 Task: Look for space in Ābu, India from 4th June, 2023 to 15th June, 2023 for 2 adults in price range Rs.10000 to Rs.15000. Place can be entire place with 1  bedroom having 1 bed and 1 bathroom. Property type can be house, flat, guest house, hotel. Booking option can be shelf check-in. Required host language is English.
Action: Mouse pressed left at (485, 95)
Screenshot: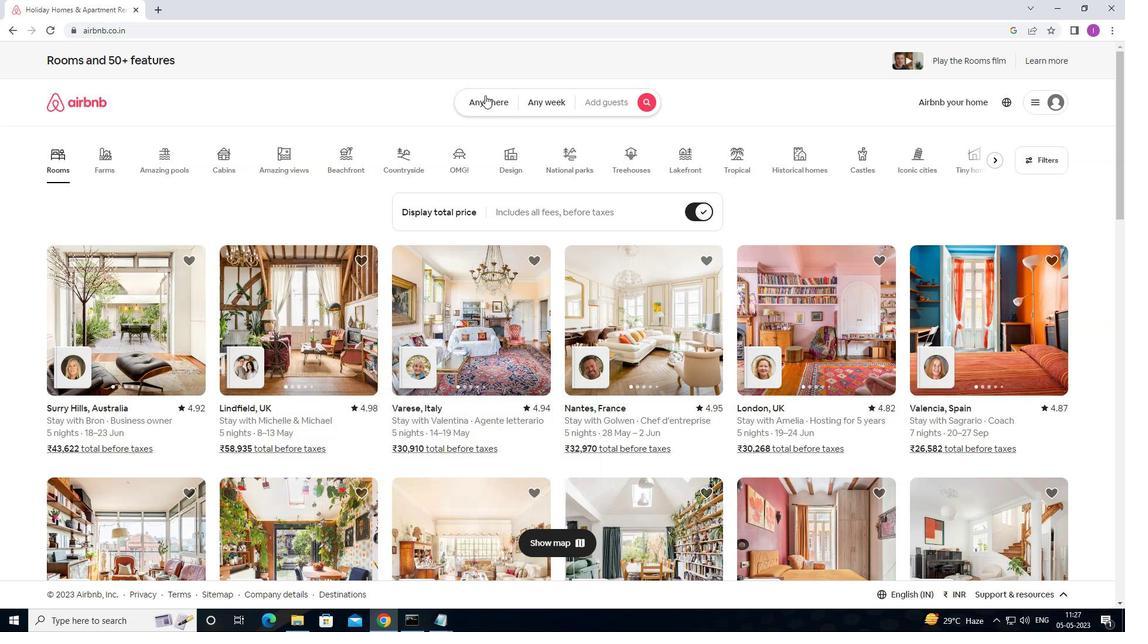 
Action: Mouse moved to (406, 150)
Screenshot: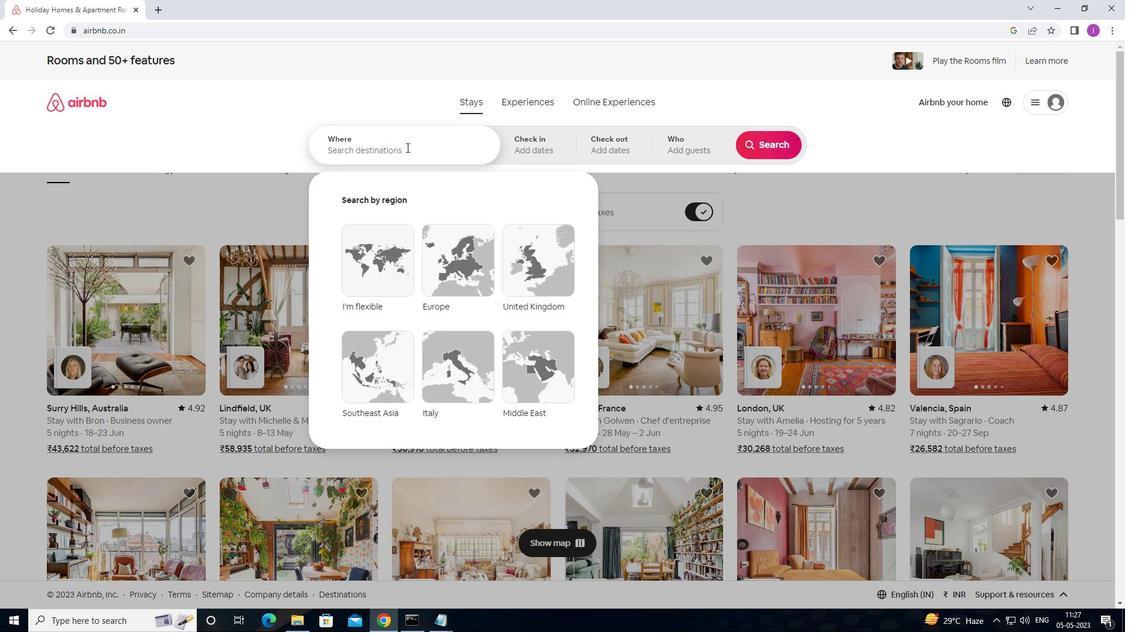
Action: Mouse pressed left at (406, 150)
Screenshot: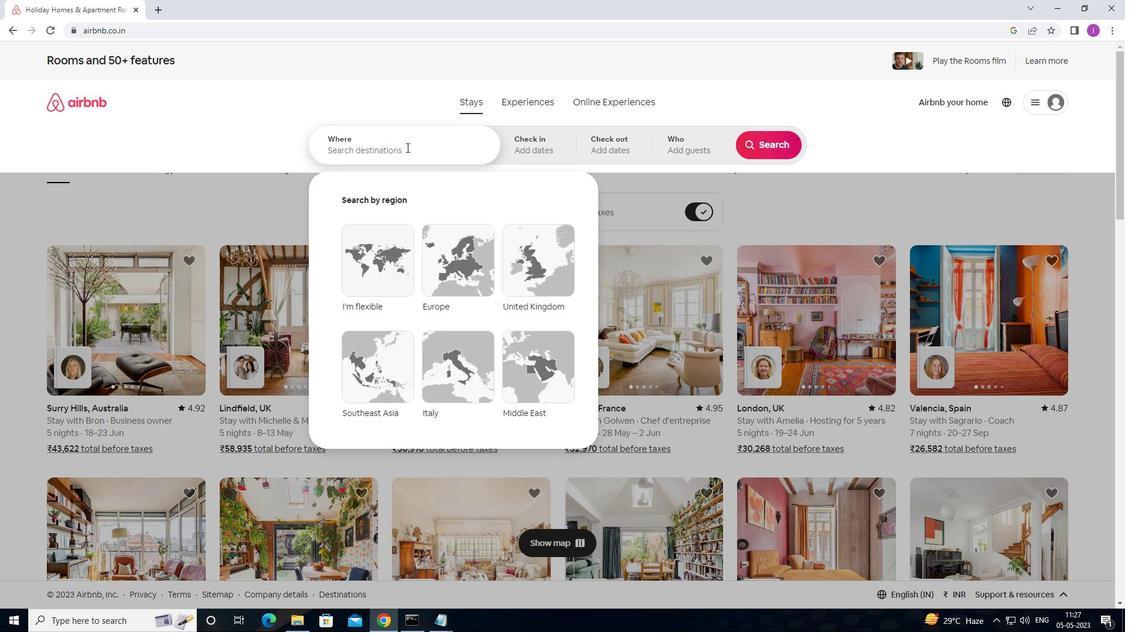 
Action: Mouse moved to (409, 153)
Screenshot: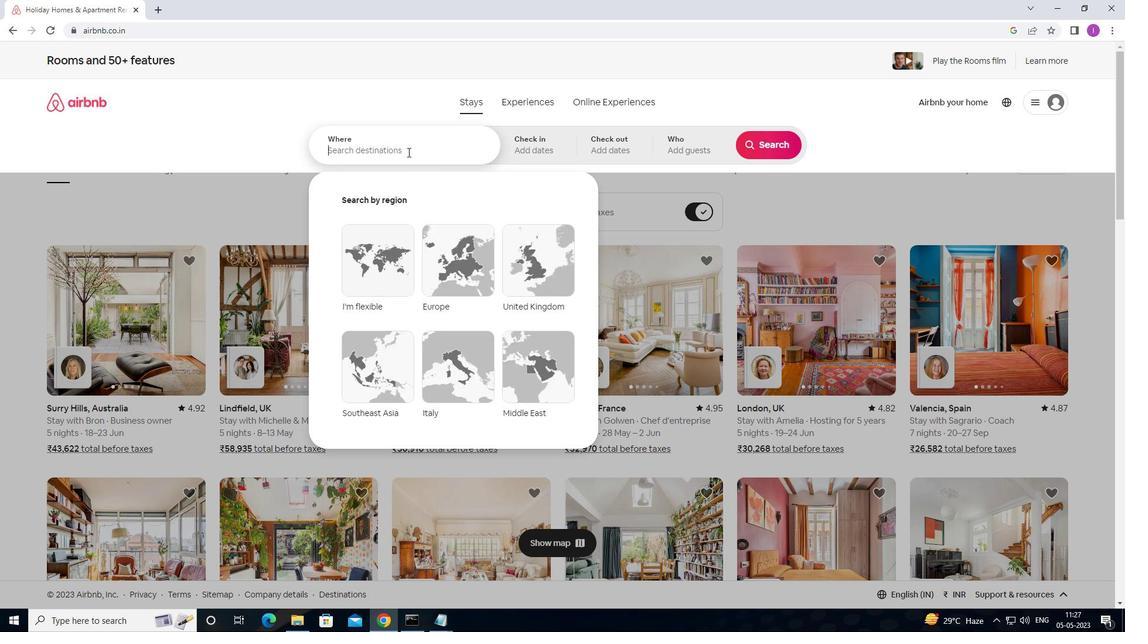
Action: Key pressed <Key.shift><Key.shift>ABU,<Key.shift>INDIA
Screenshot: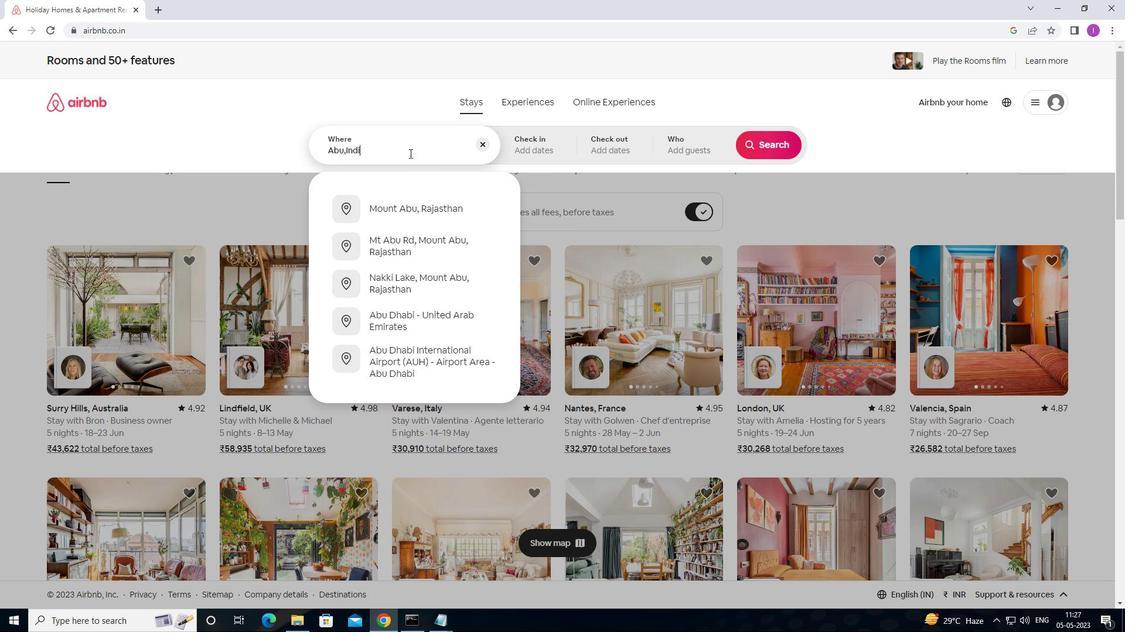 
Action: Mouse moved to (524, 147)
Screenshot: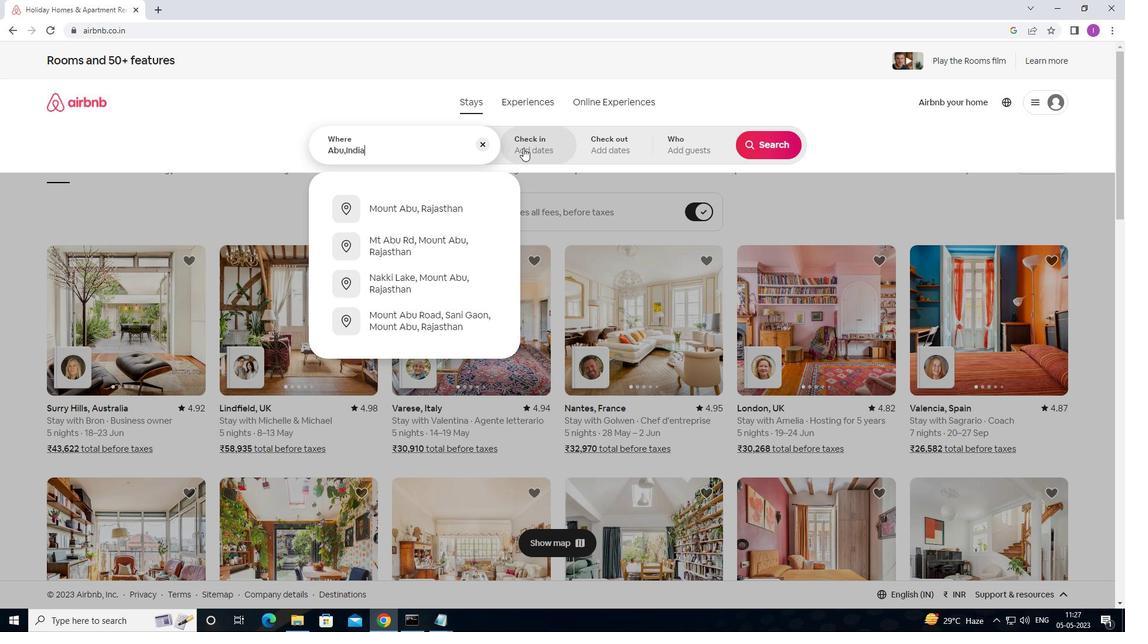 
Action: Mouse pressed left at (524, 147)
Screenshot: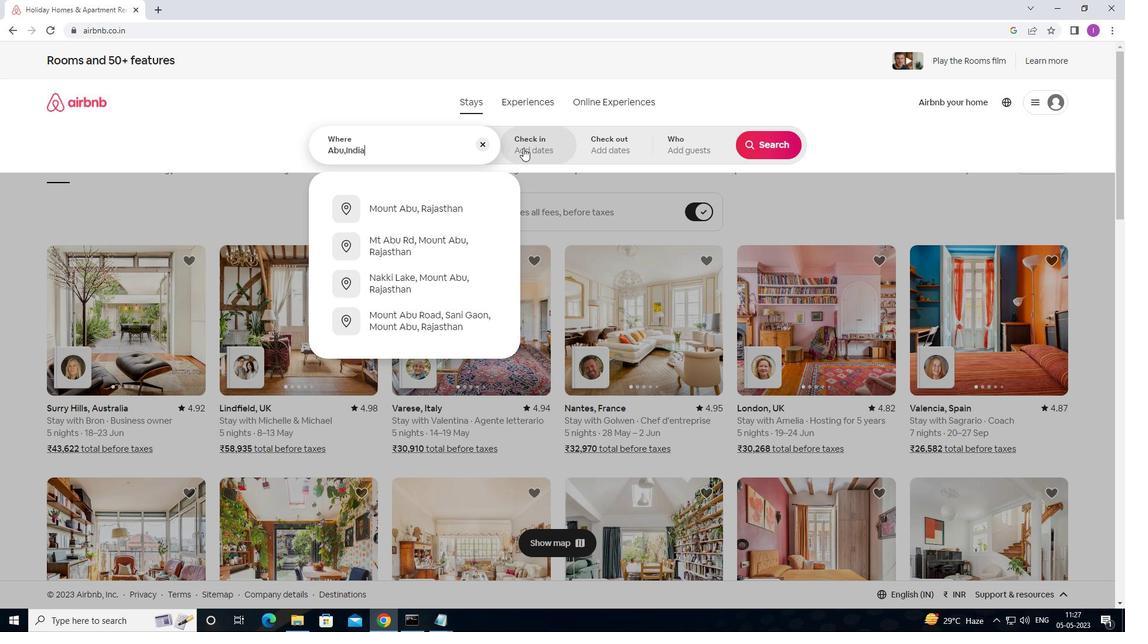 
Action: Mouse moved to (583, 317)
Screenshot: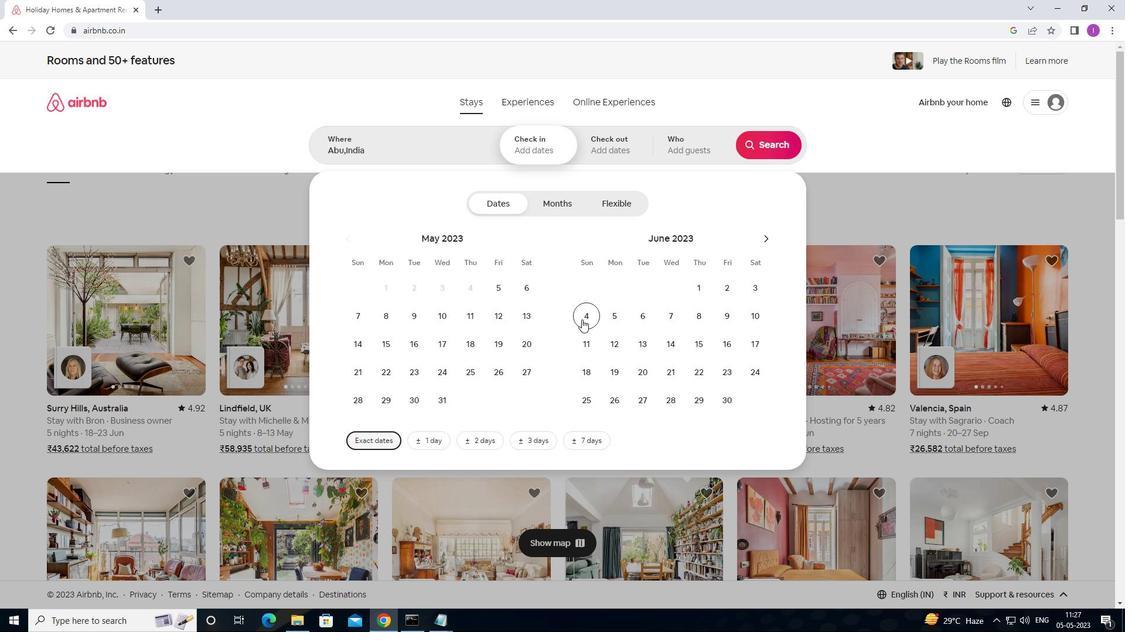 
Action: Mouse pressed left at (583, 317)
Screenshot: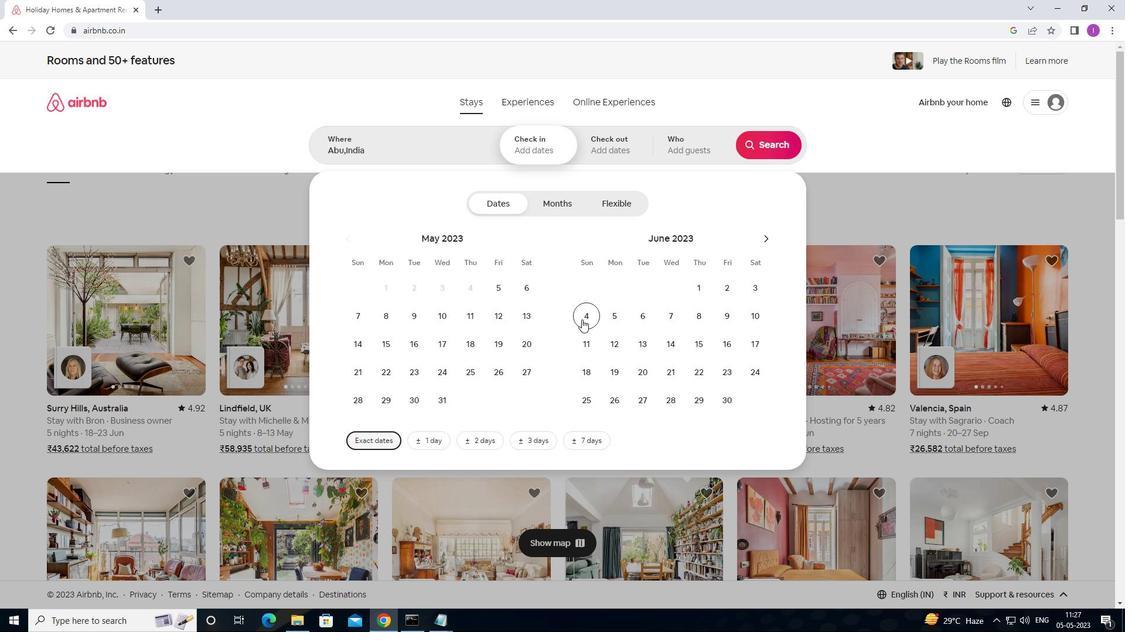 
Action: Mouse moved to (692, 338)
Screenshot: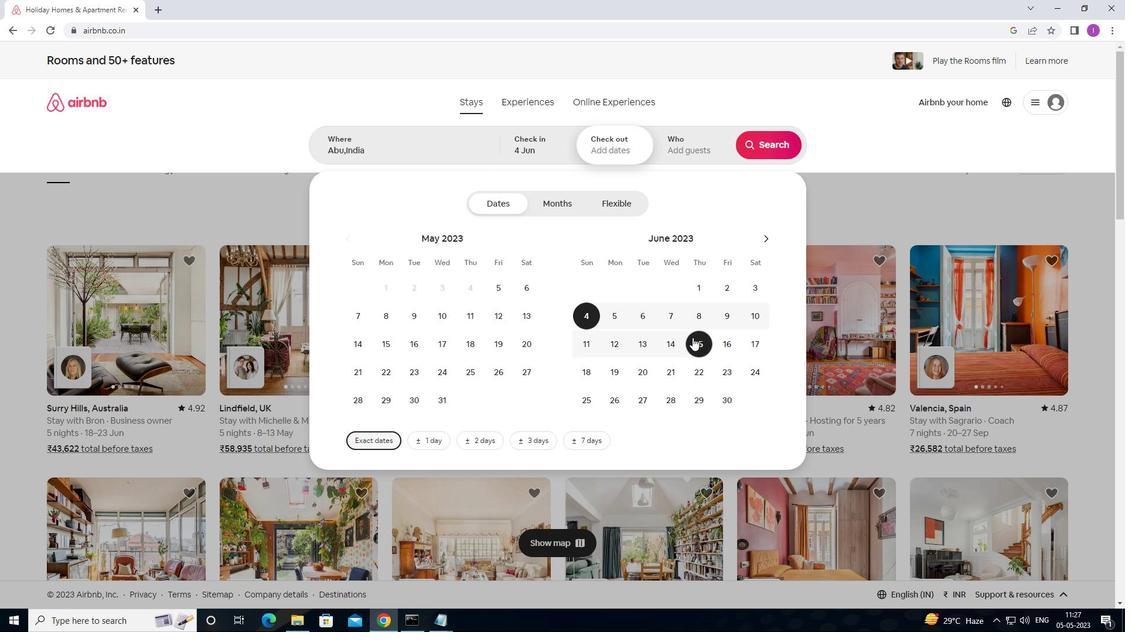 
Action: Mouse pressed left at (692, 338)
Screenshot: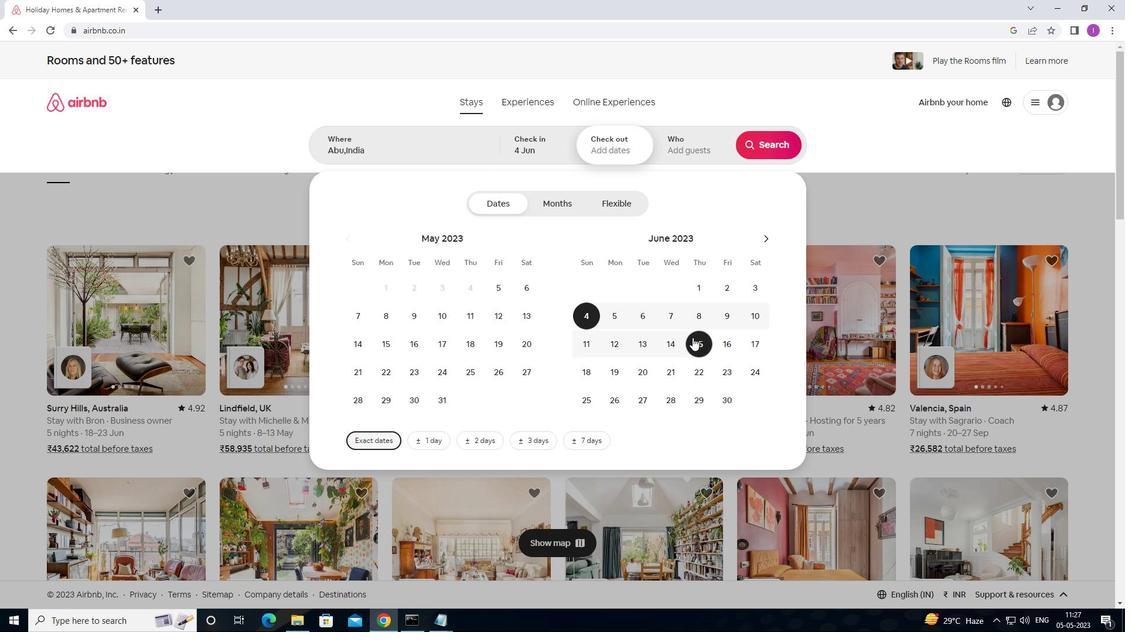 
Action: Mouse moved to (704, 157)
Screenshot: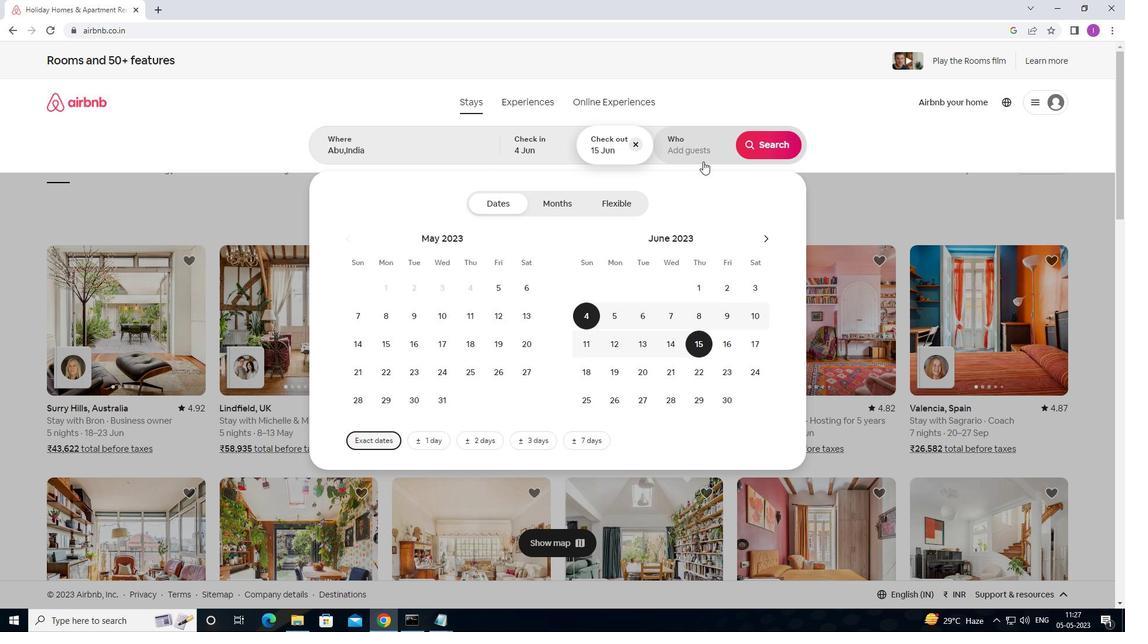 
Action: Mouse pressed left at (704, 157)
Screenshot: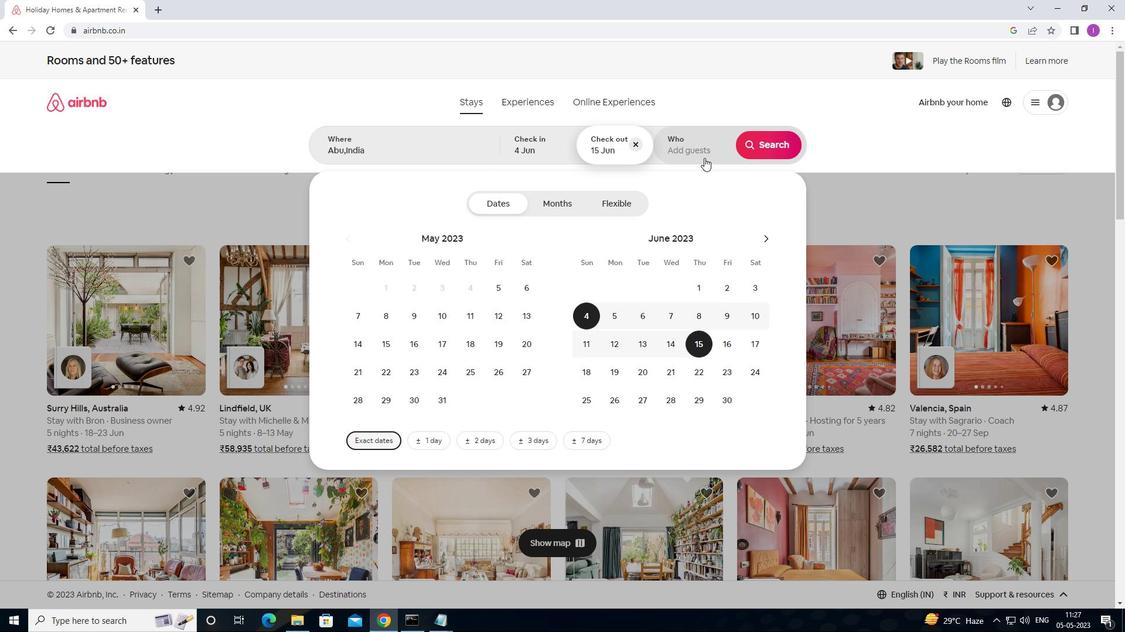 
Action: Mouse moved to (772, 210)
Screenshot: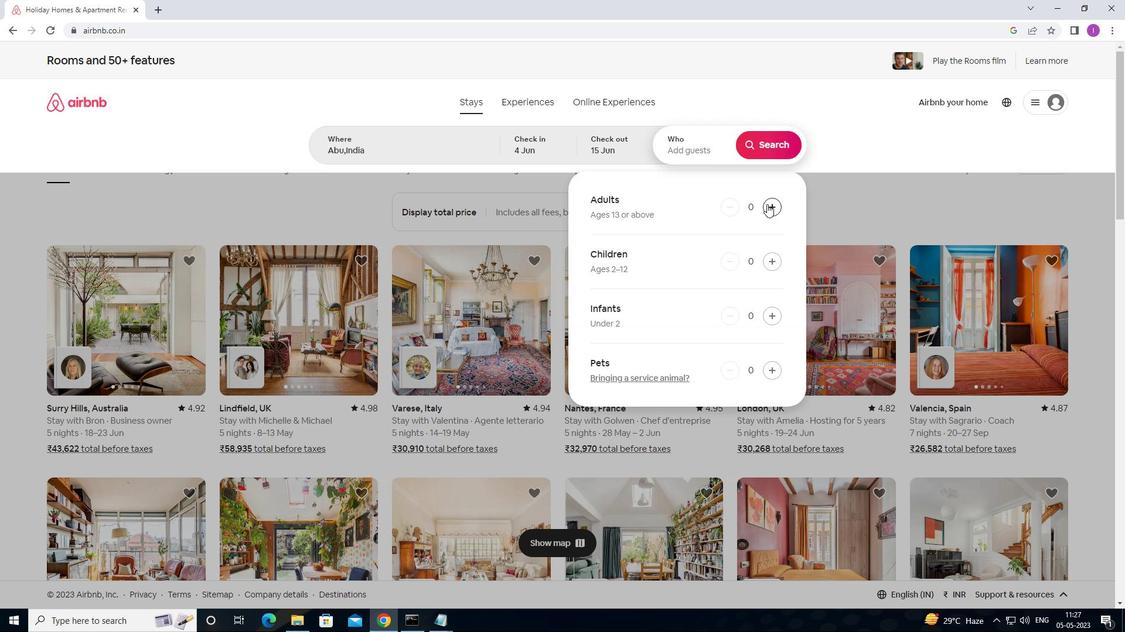 
Action: Mouse pressed left at (772, 210)
Screenshot: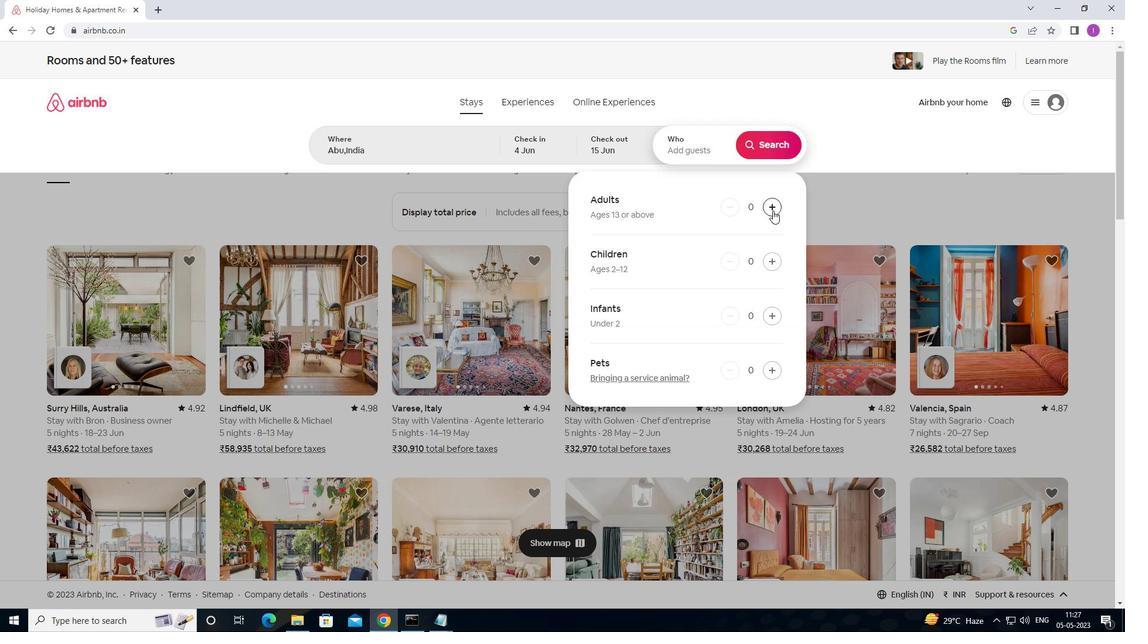 
Action: Mouse moved to (772, 210)
Screenshot: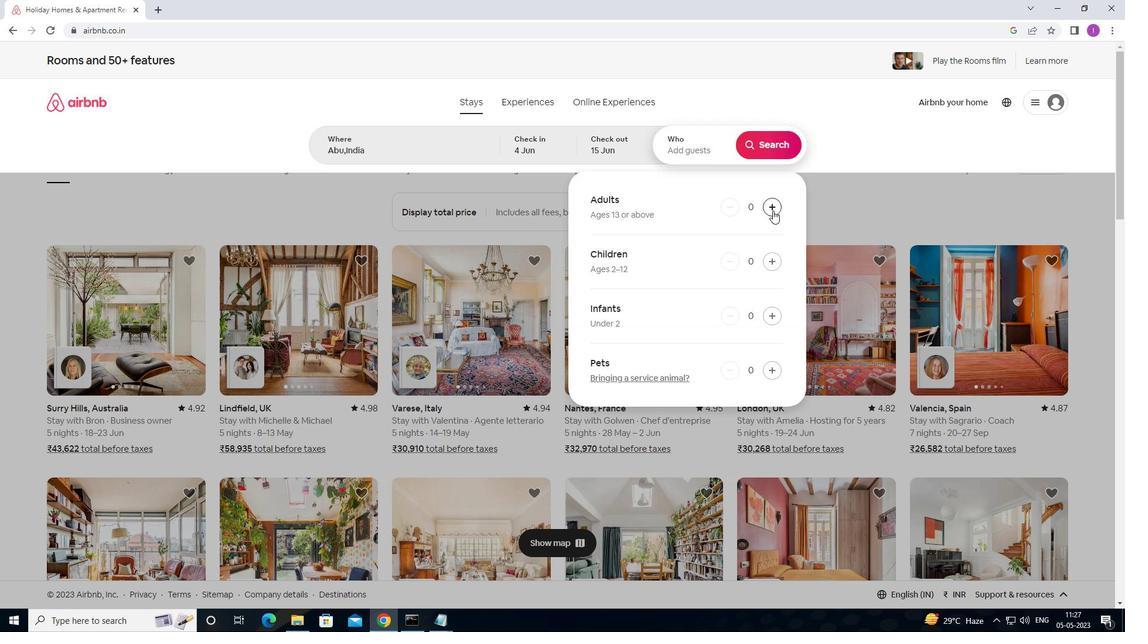 
Action: Mouse pressed left at (772, 210)
Screenshot: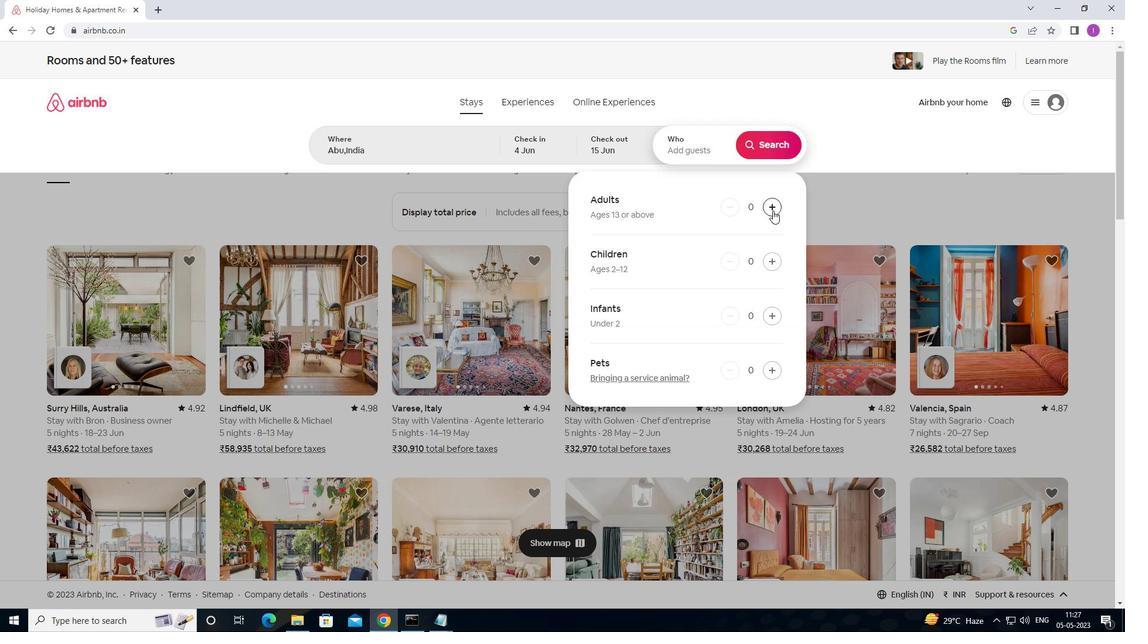
Action: Mouse moved to (759, 145)
Screenshot: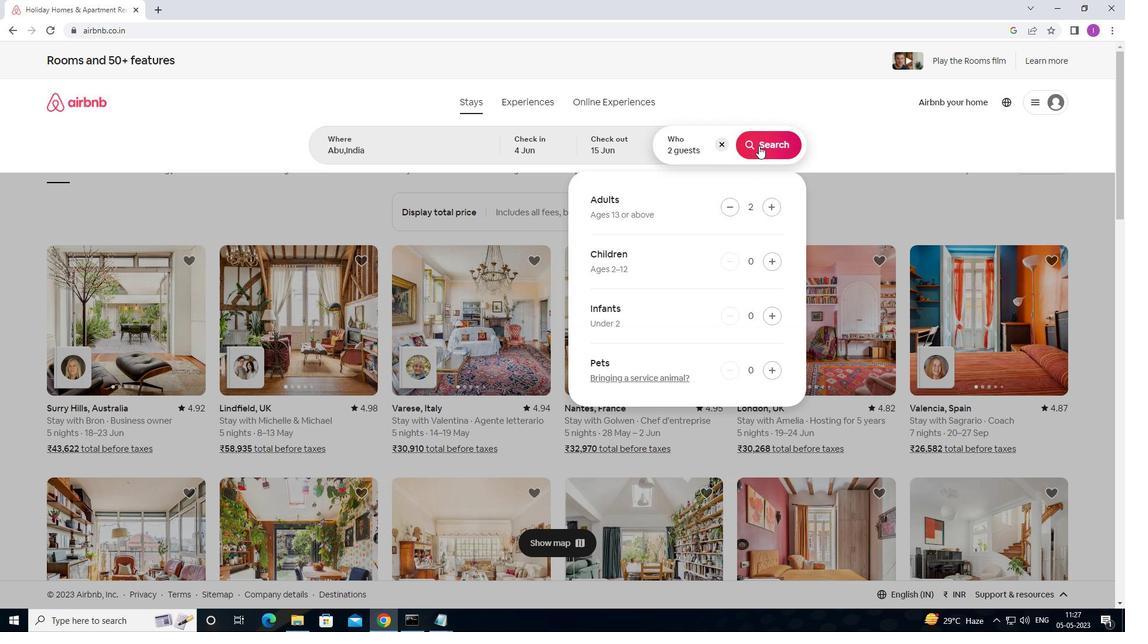 
Action: Mouse pressed left at (759, 145)
Screenshot: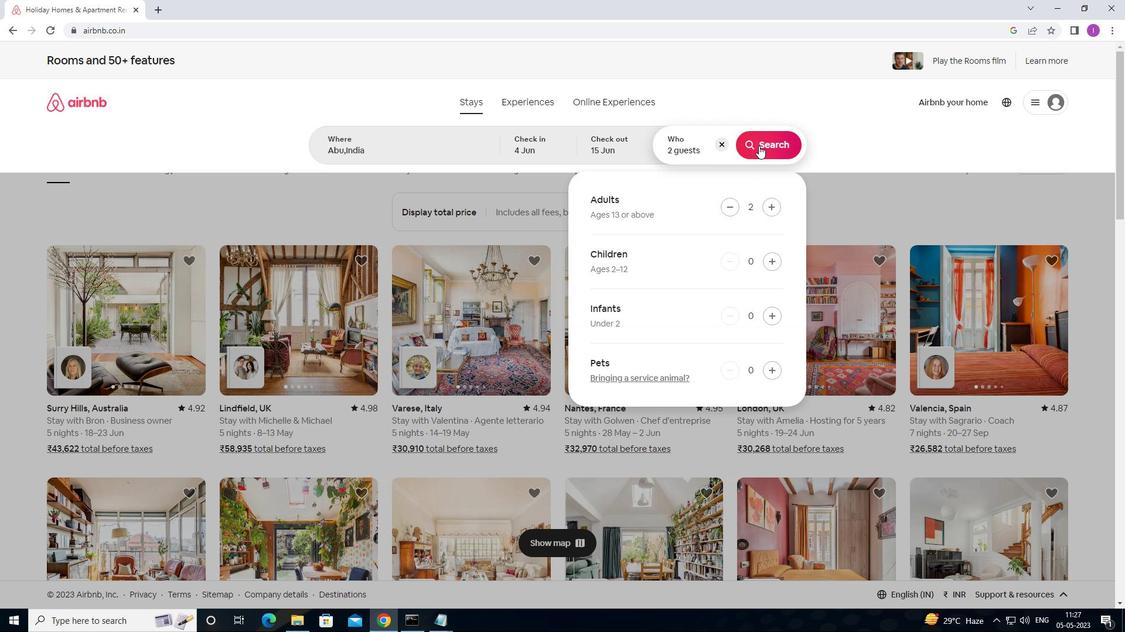 
Action: Mouse moved to (1070, 100)
Screenshot: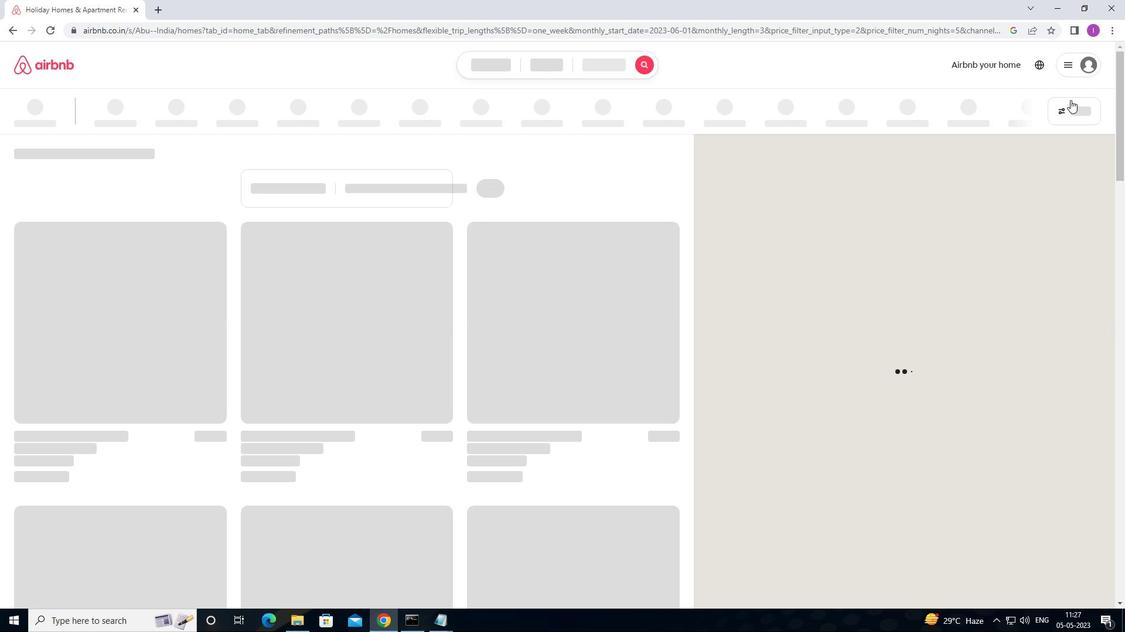 
Action: Mouse pressed left at (1070, 100)
Screenshot: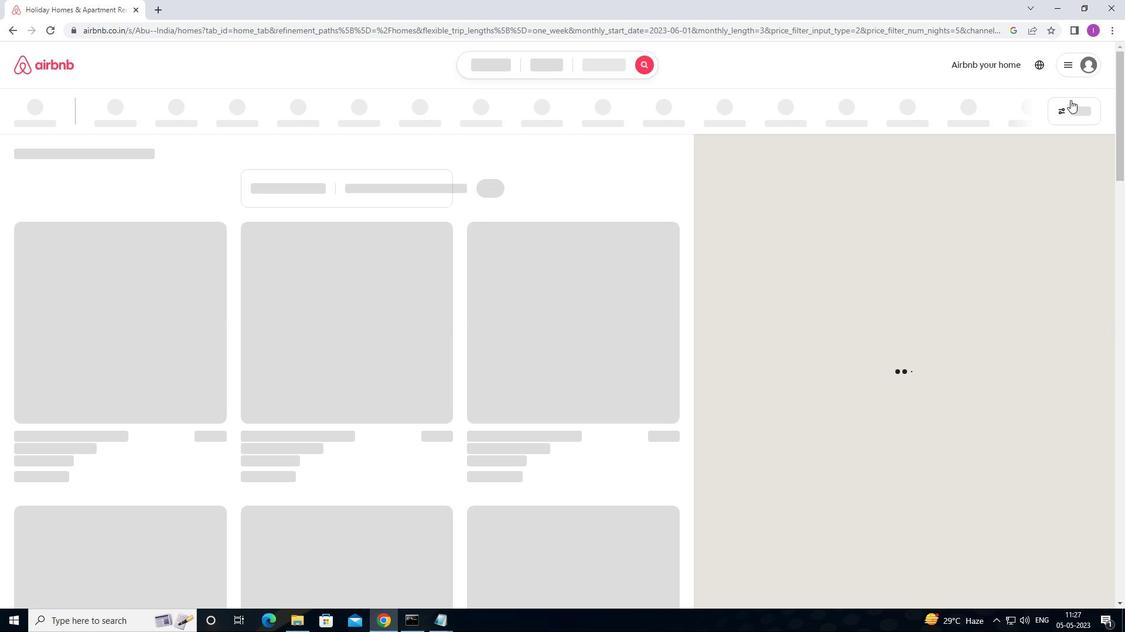 
Action: Mouse moved to (455, 396)
Screenshot: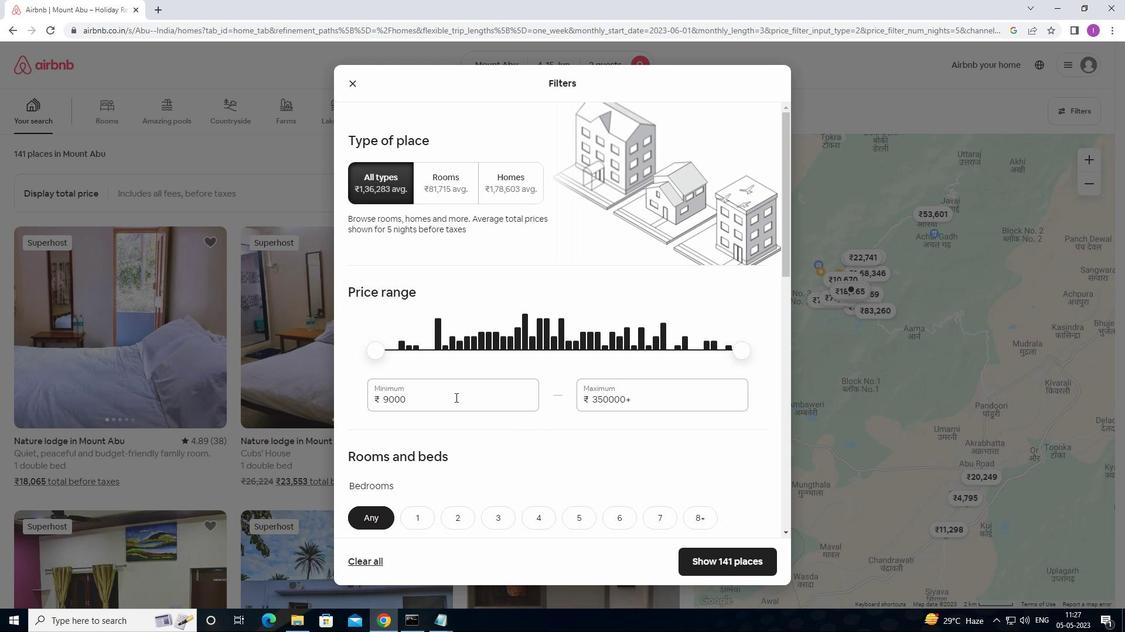 
Action: Mouse pressed left at (455, 396)
Screenshot: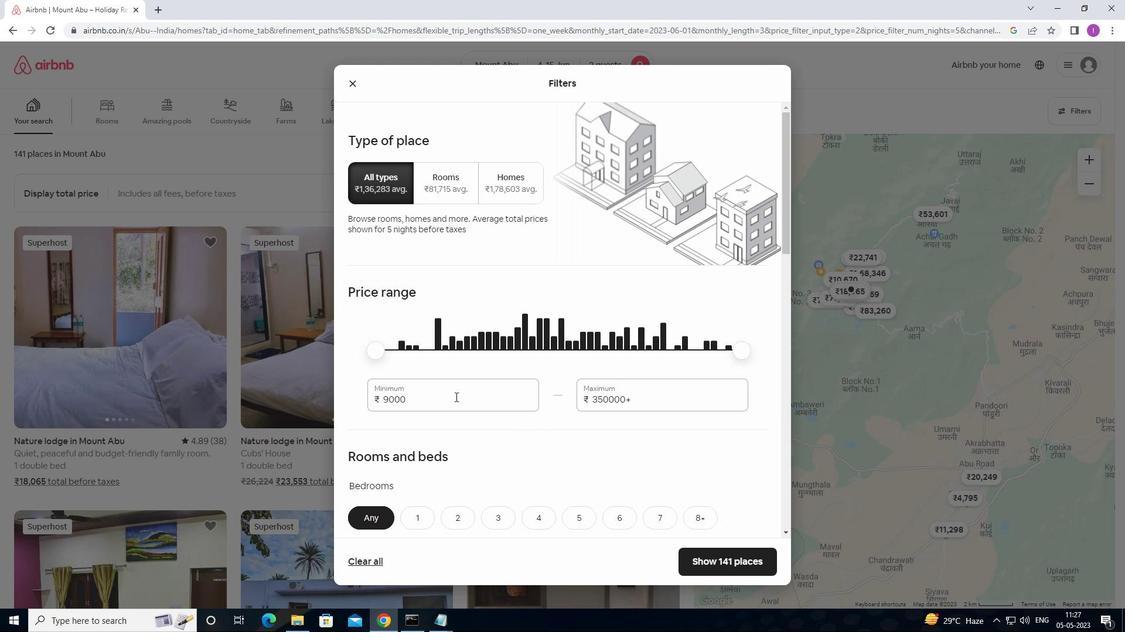 
Action: Mouse moved to (373, 396)
Screenshot: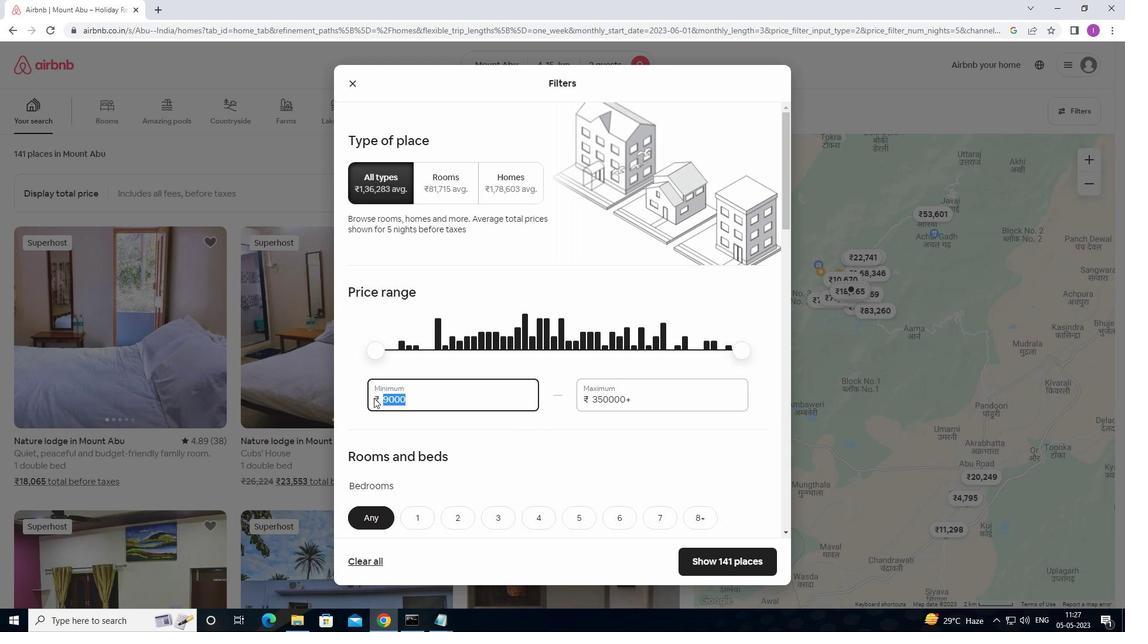 
Action: Key pressed 10000
Screenshot: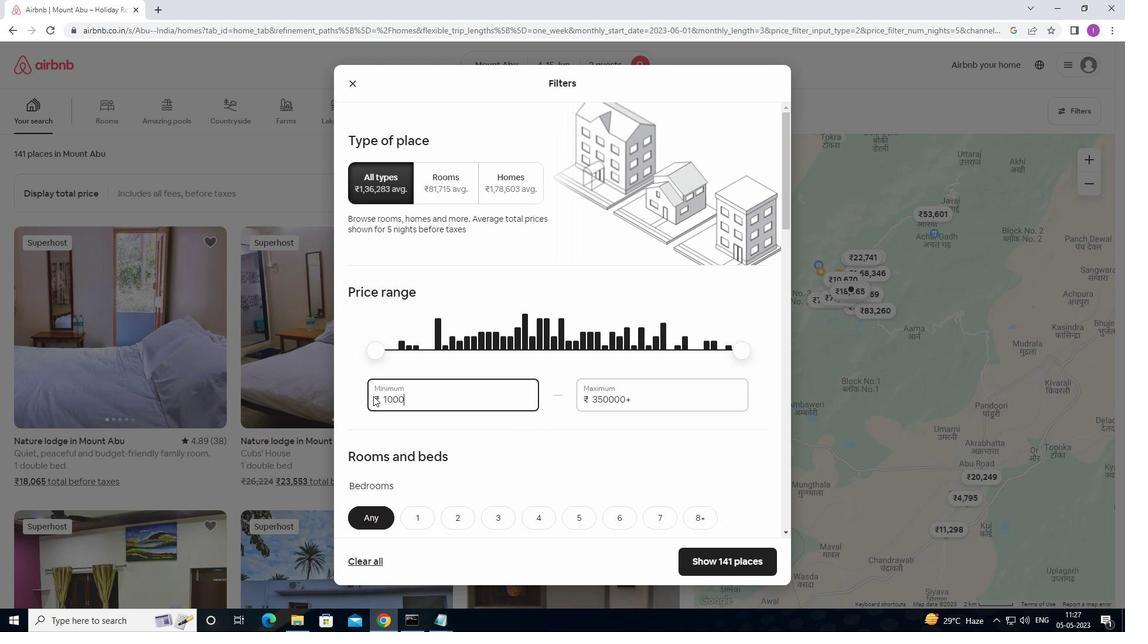
Action: Mouse moved to (641, 396)
Screenshot: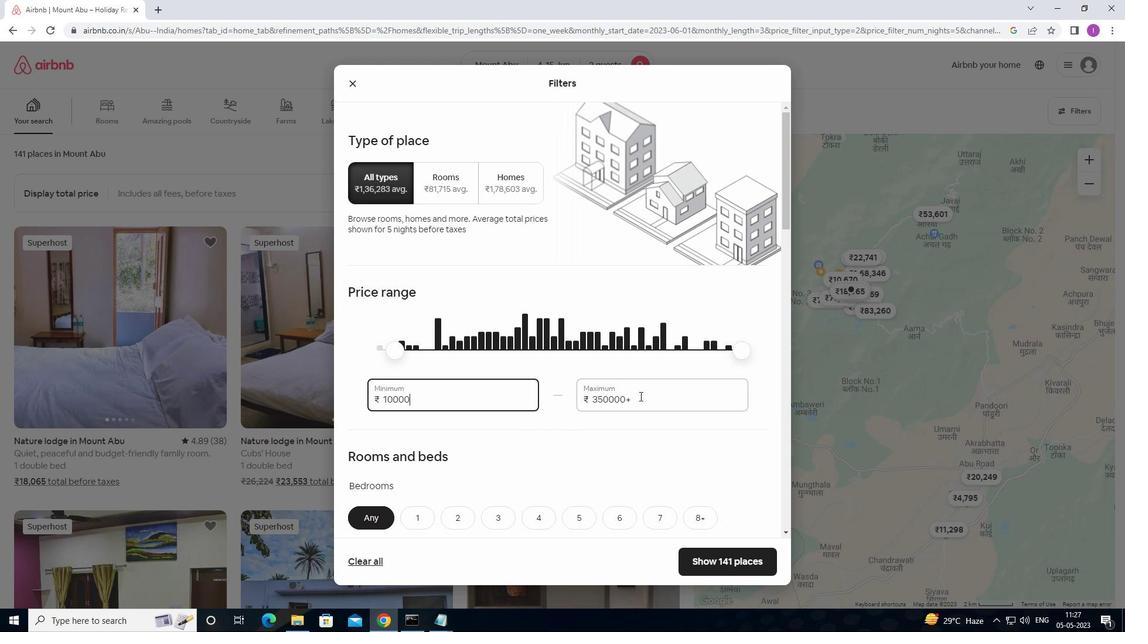 
Action: Mouse pressed left at (641, 396)
Screenshot: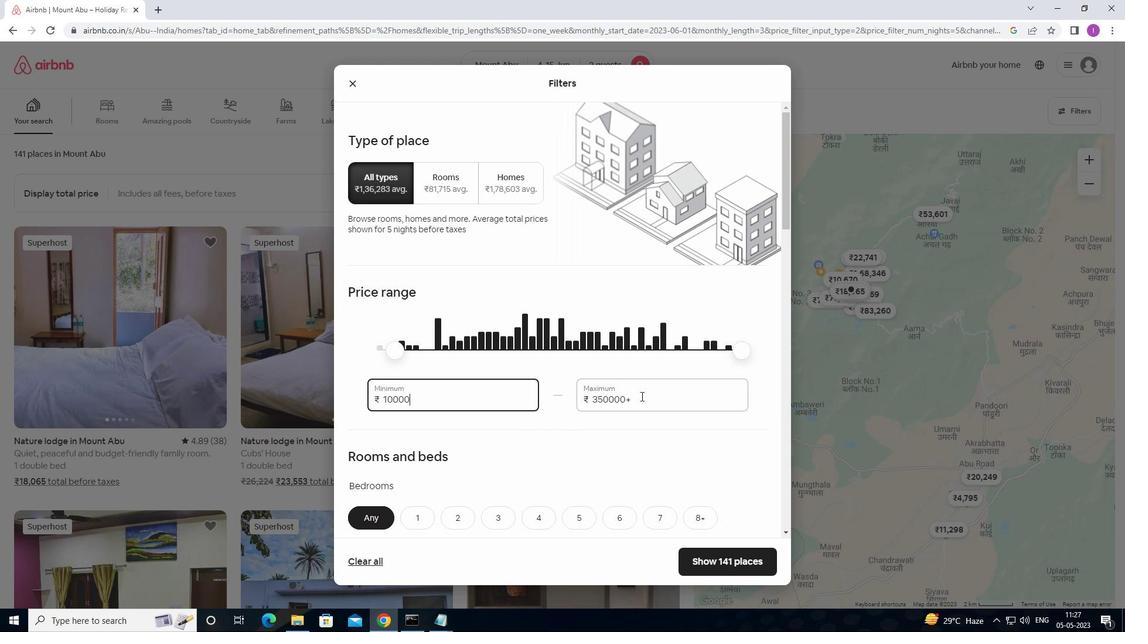 
Action: Mouse moved to (566, 396)
Screenshot: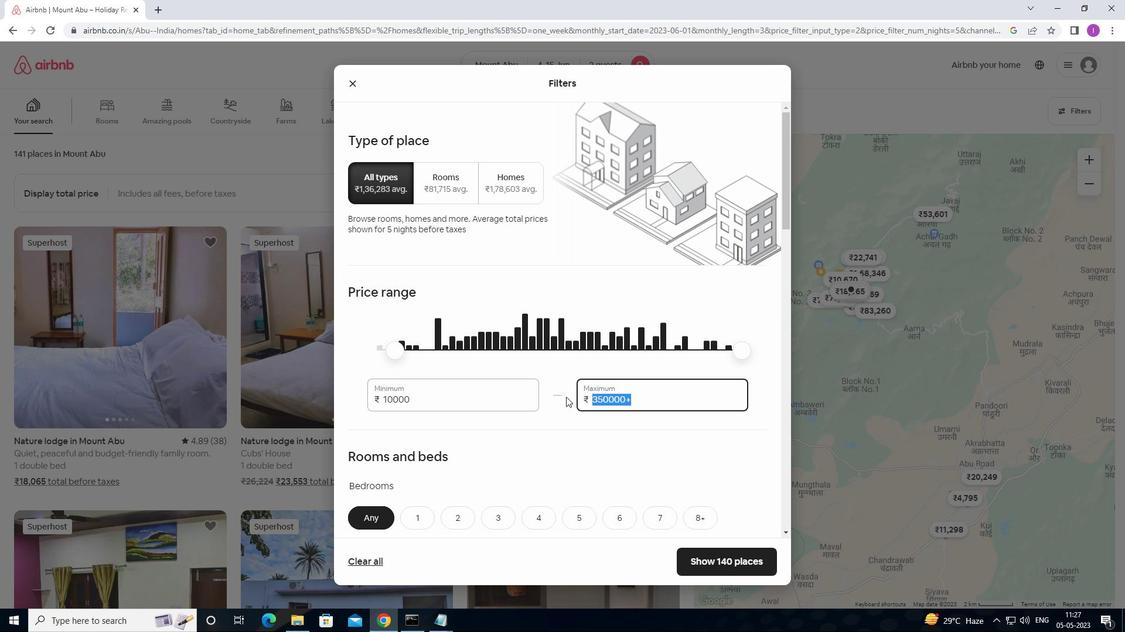 
Action: Key pressed 1
Screenshot: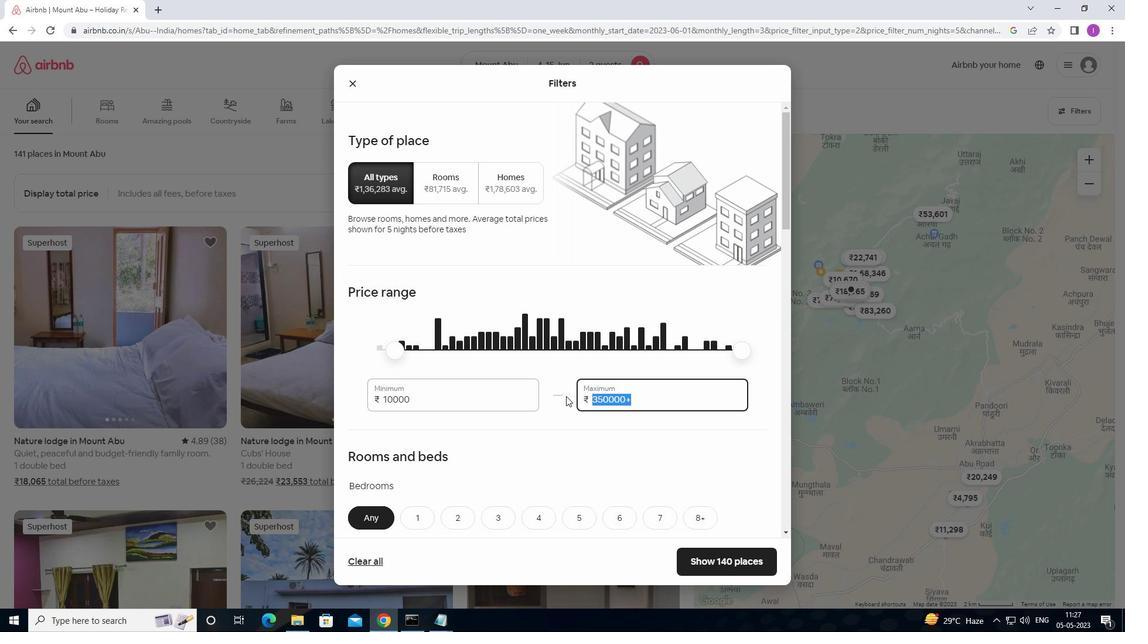 
Action: Mouse moved to (566, 396)
Screenshot: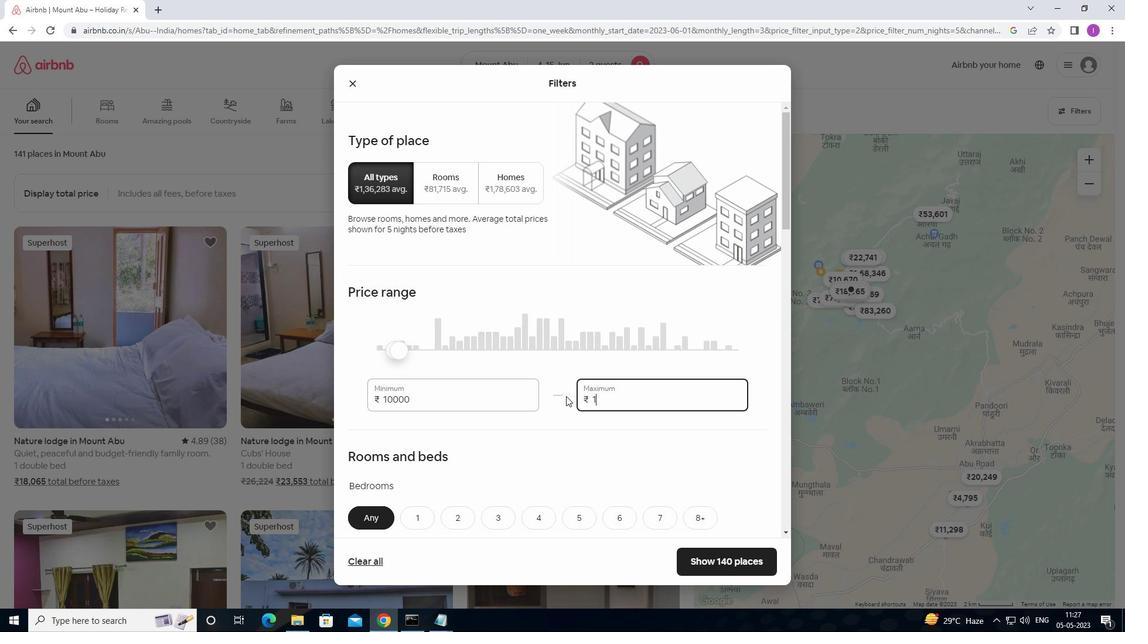 
Action: Key pressed 5
Screenshot: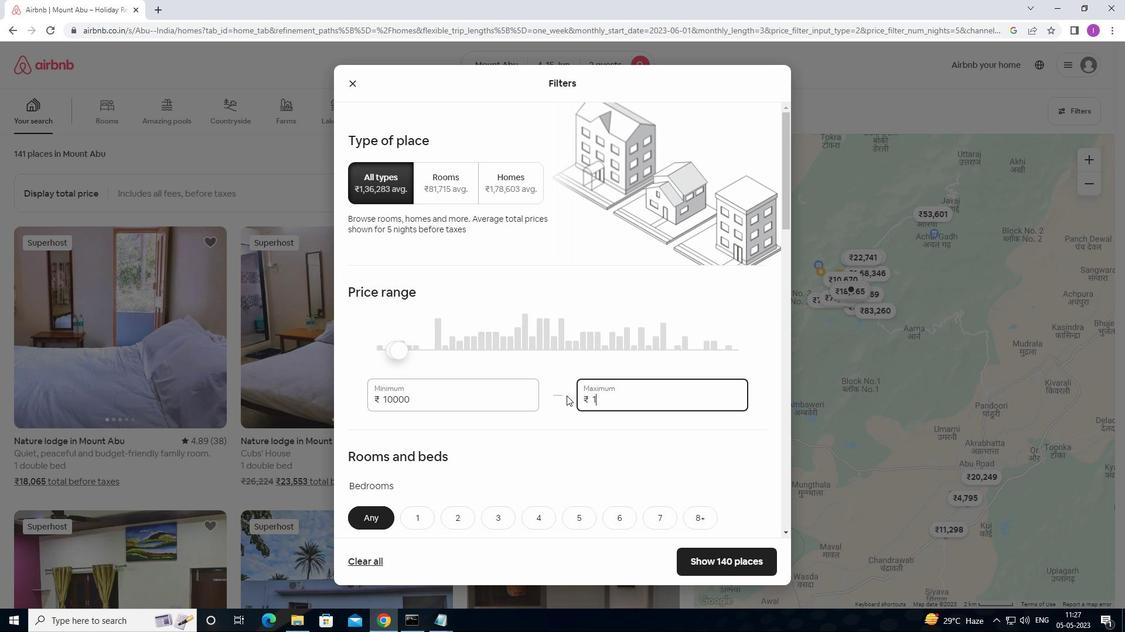 
Action: Mouse moved to (566, 394)
Screenshot: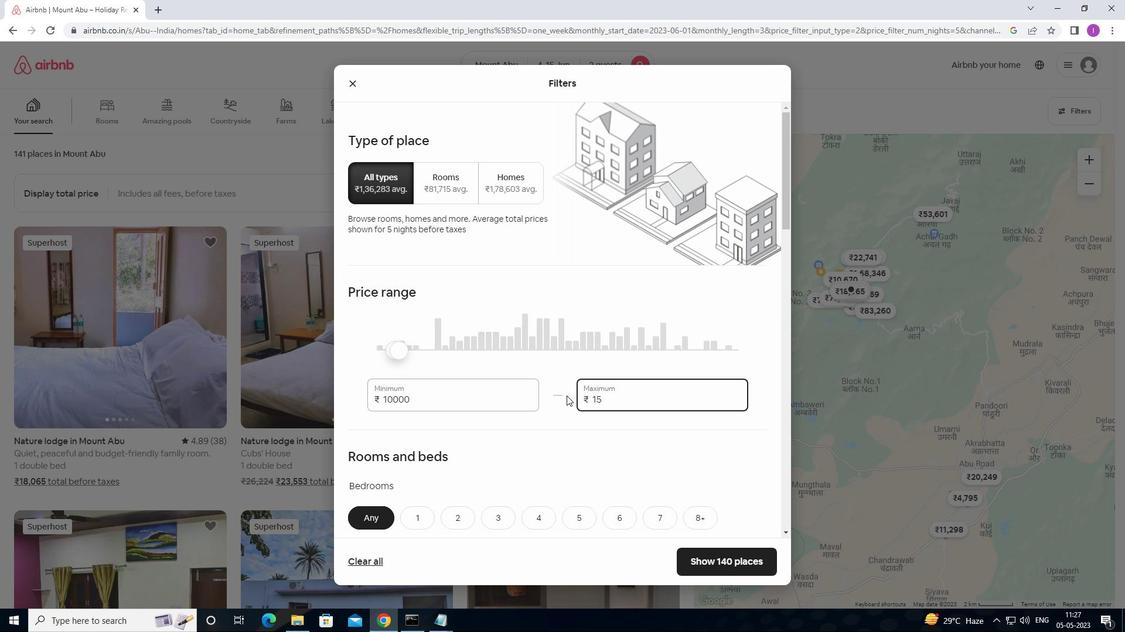 
Action: Key pressed 000
Screenshot: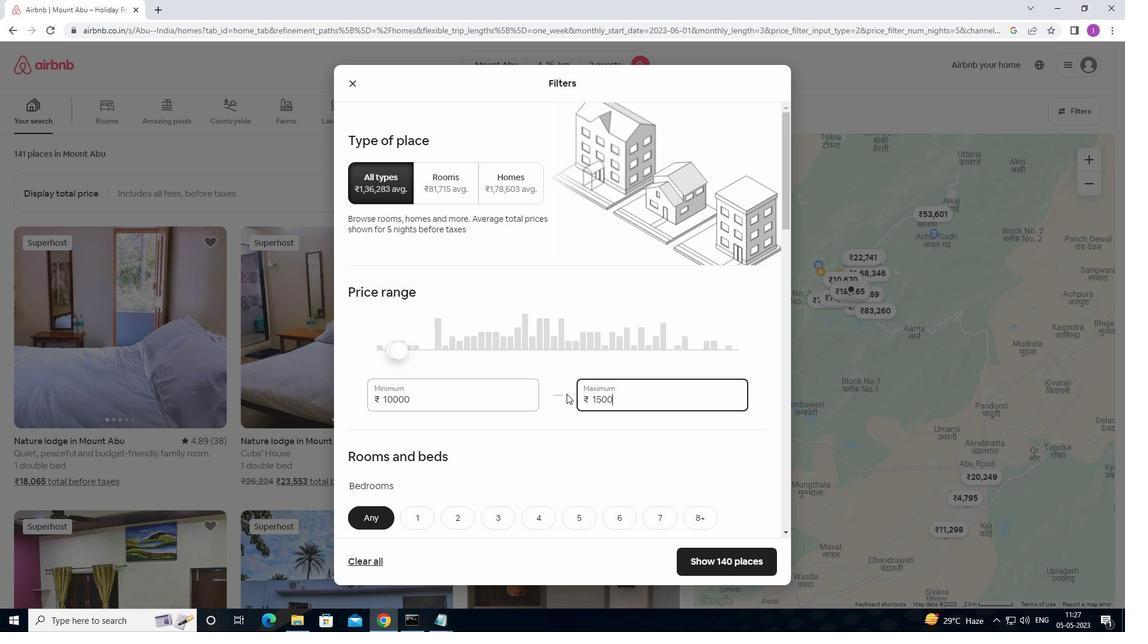 
Action: Mouse moved to (572, 390)
Screenshot: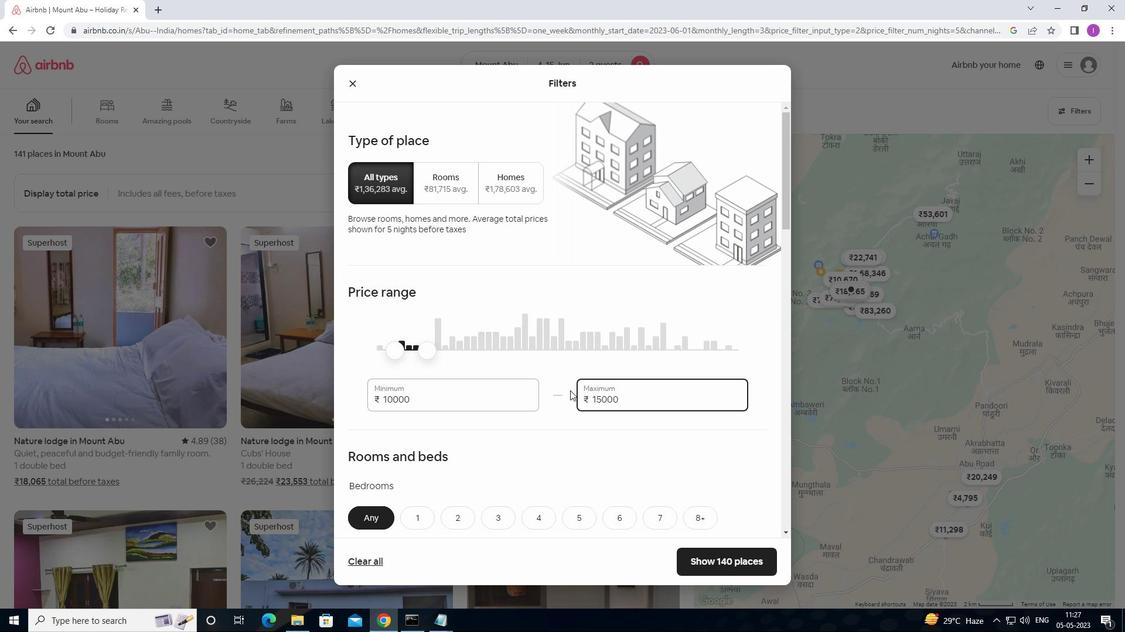 
Action: Mouse scrolled (572, 390) with delta (0, 0)
Screenshot: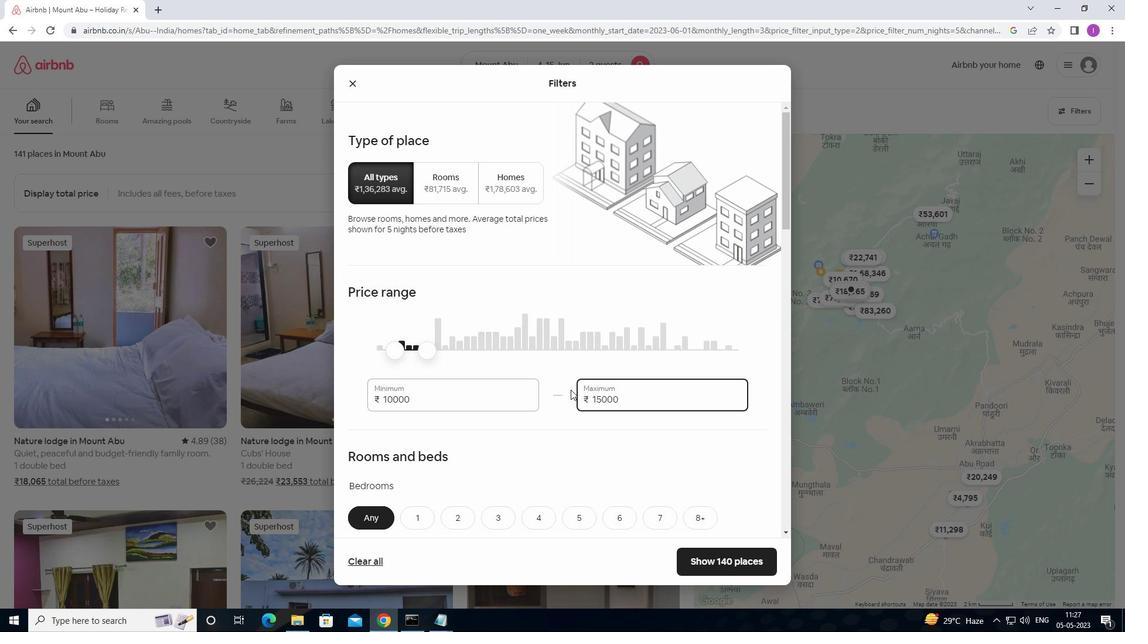 
Action: Mouse moved to (581, 389)
Screenshot: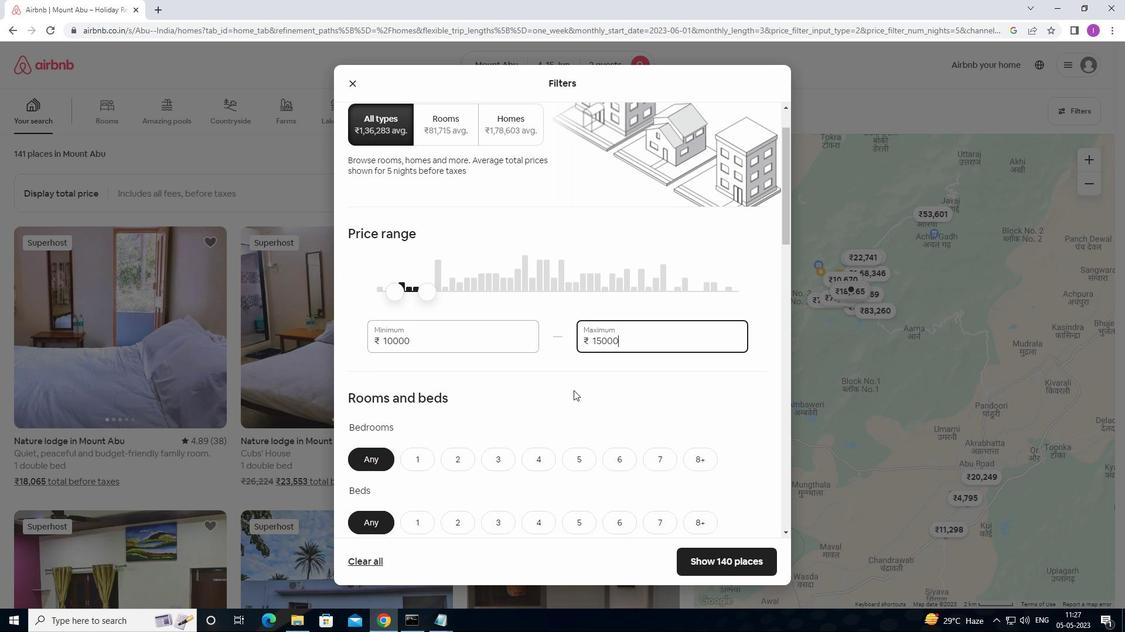 
Action: Mouse scrolled (581, 388) with delta (0, 0)
Screenshot: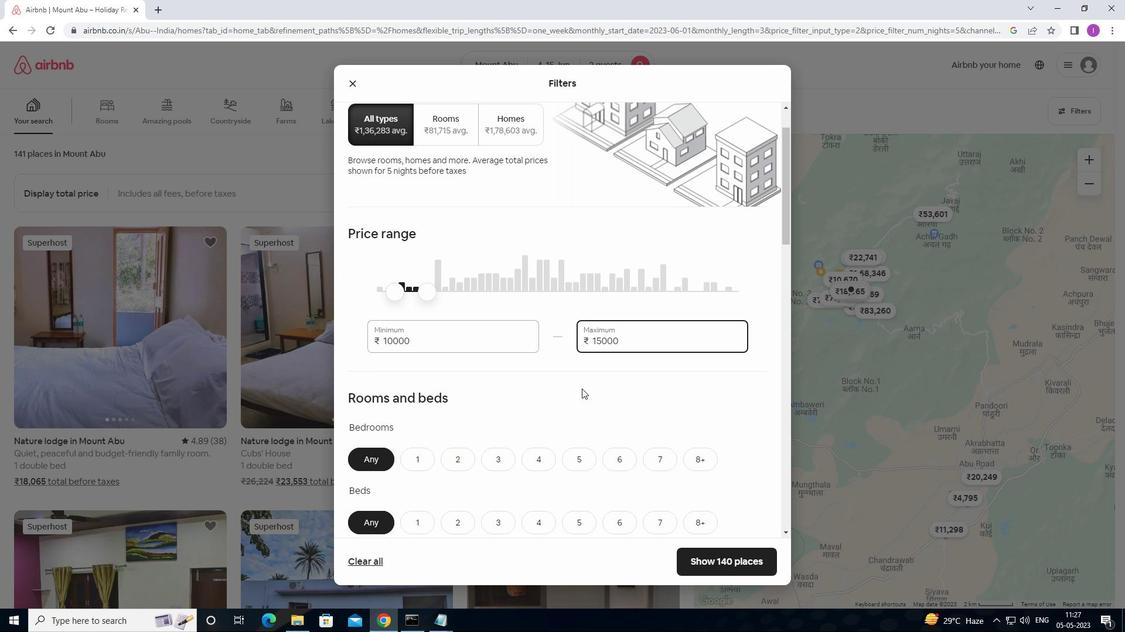 
Action: Mouse moved to (584, 389)
Screenshot: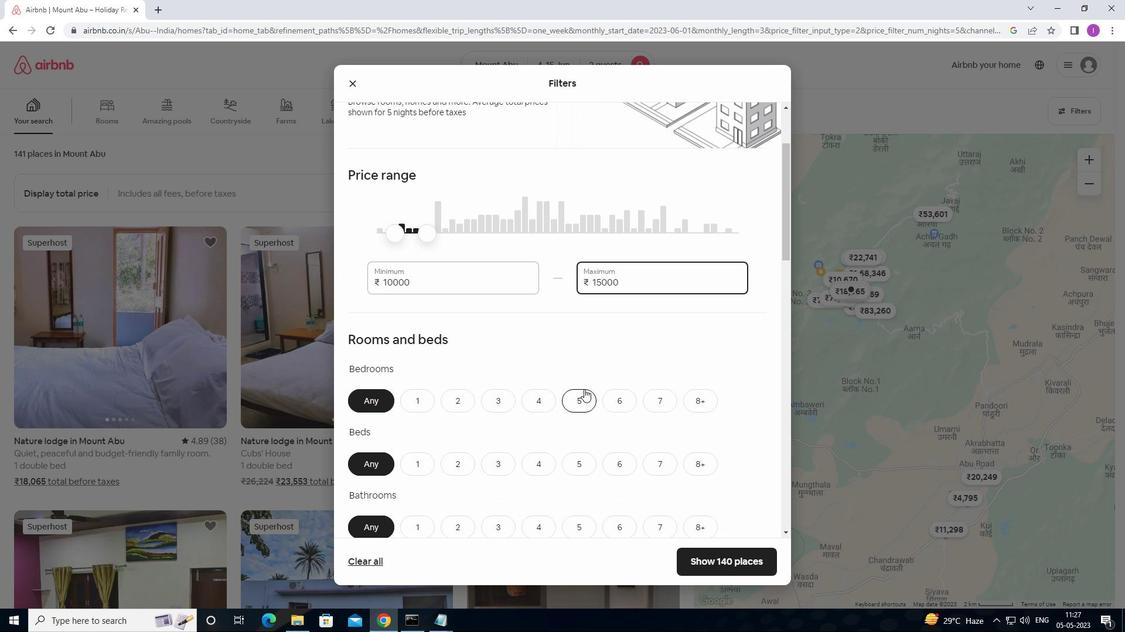 
Action: Mouse scrolled (584, 389) with delta (0, 0)
Screenshot: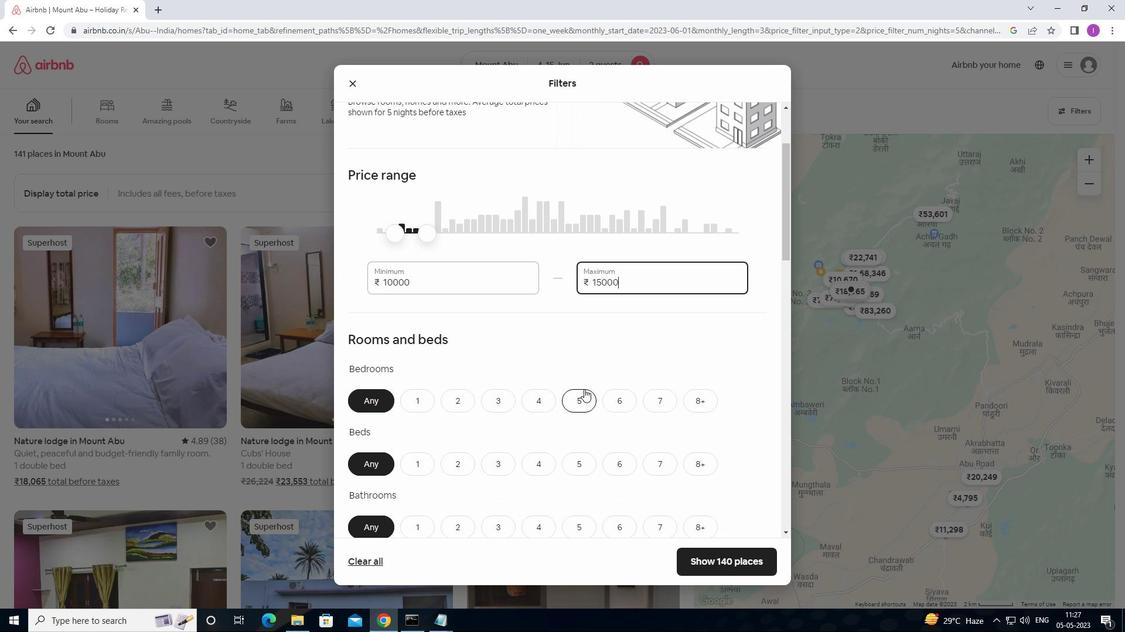 
Action: Mouse moved to (423, 335)
Screenshot: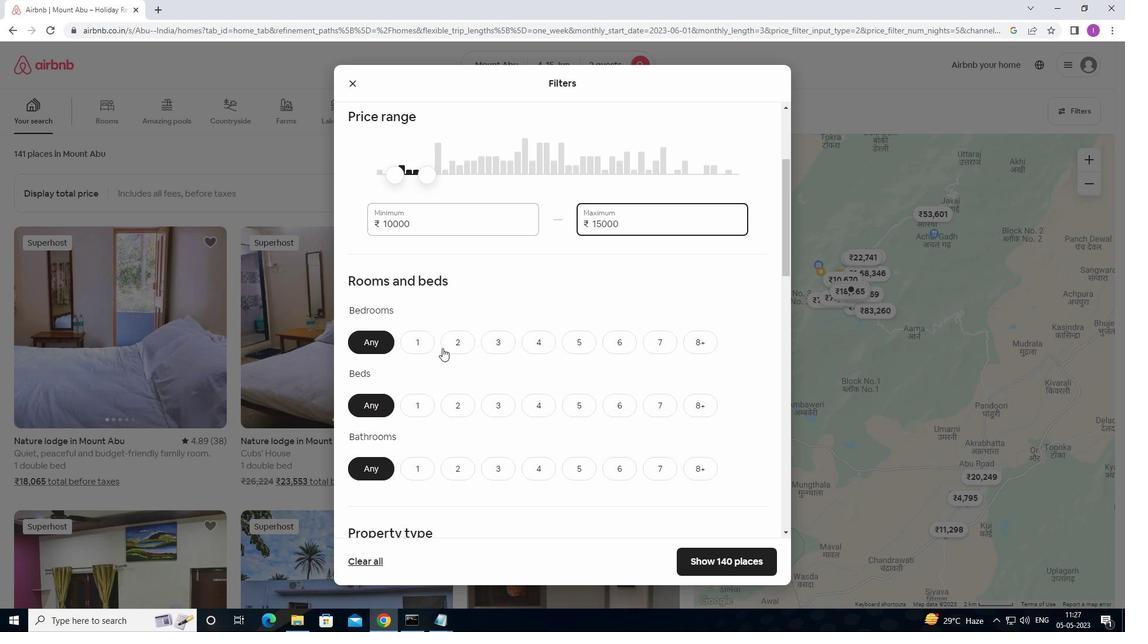 
Action: Mouse pressed left at (423, 335)
Screenshot: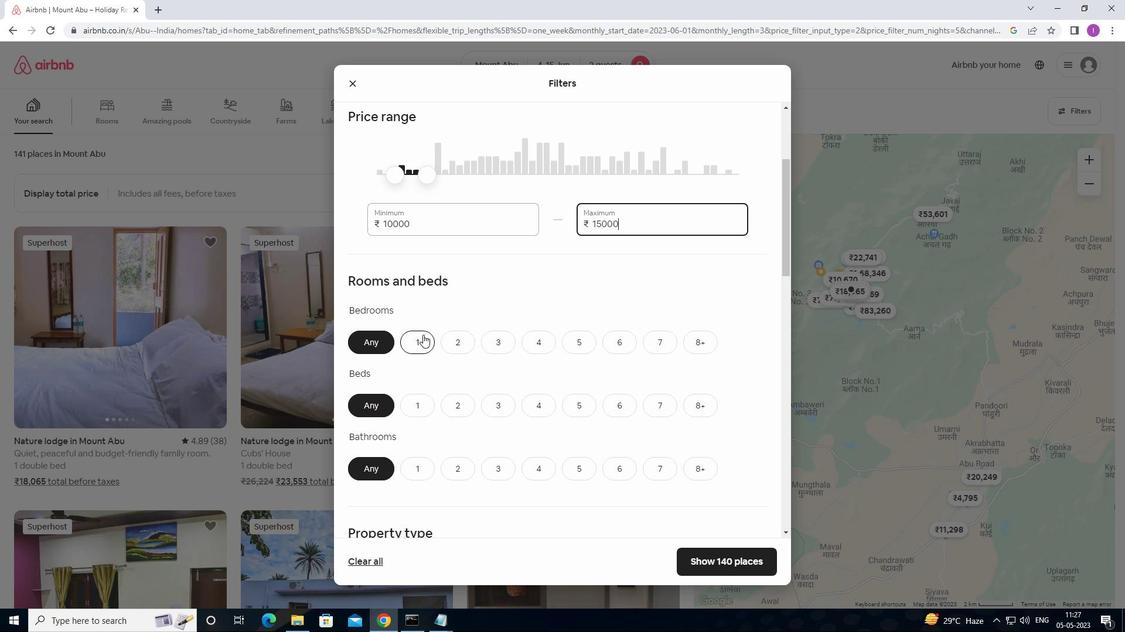 
Action: Mouse moved to (420, 395)
Screenshot: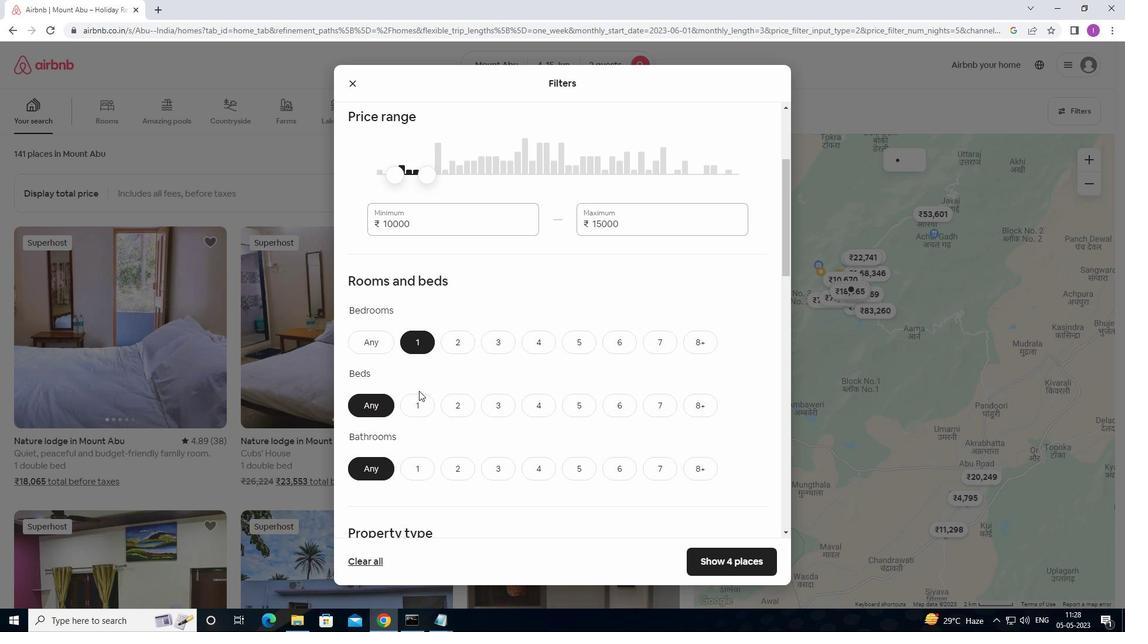 
Action: Mouse pressed left at (420, 395)
Screenshot: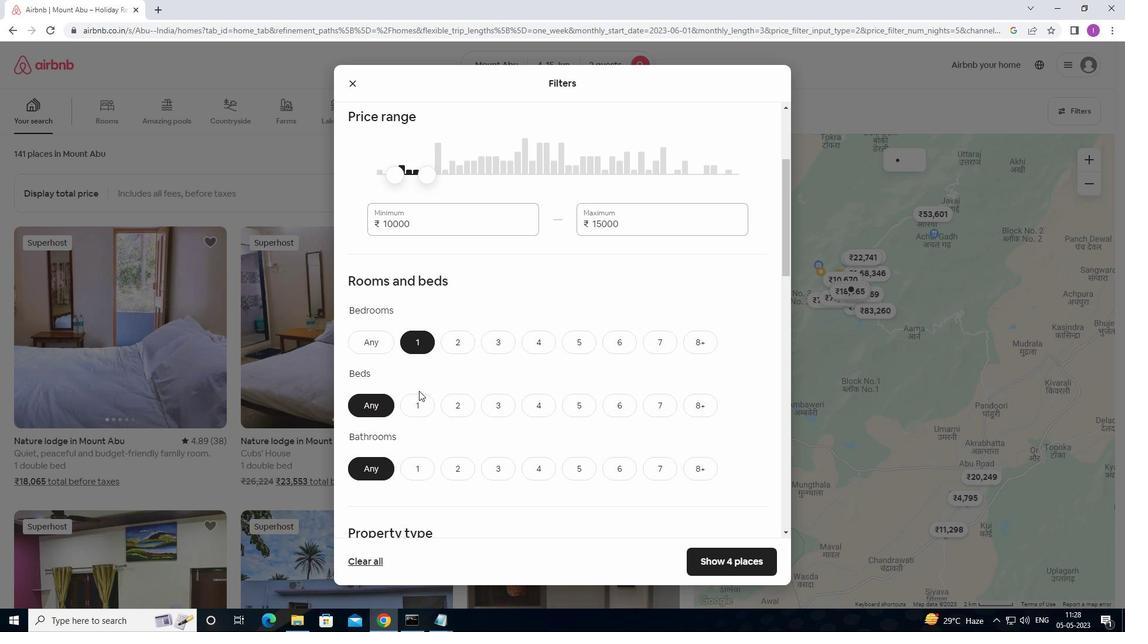 
Action: Mouse moved to (419, 460)
Screenshot: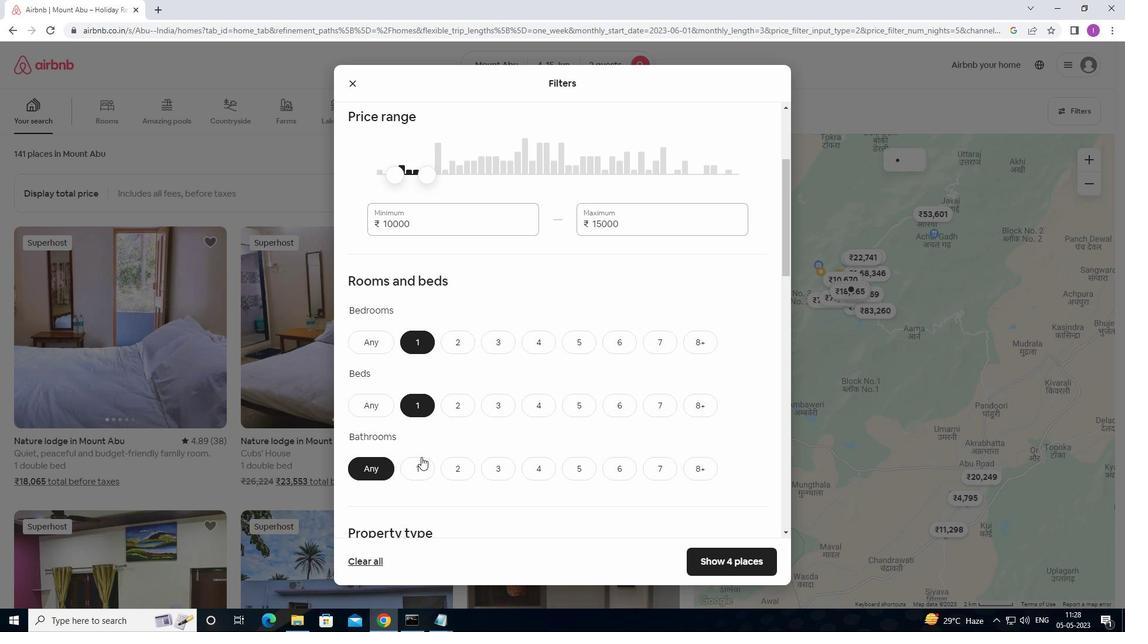 
Action: Mouse pressed left at (419, 460)
Screenshot: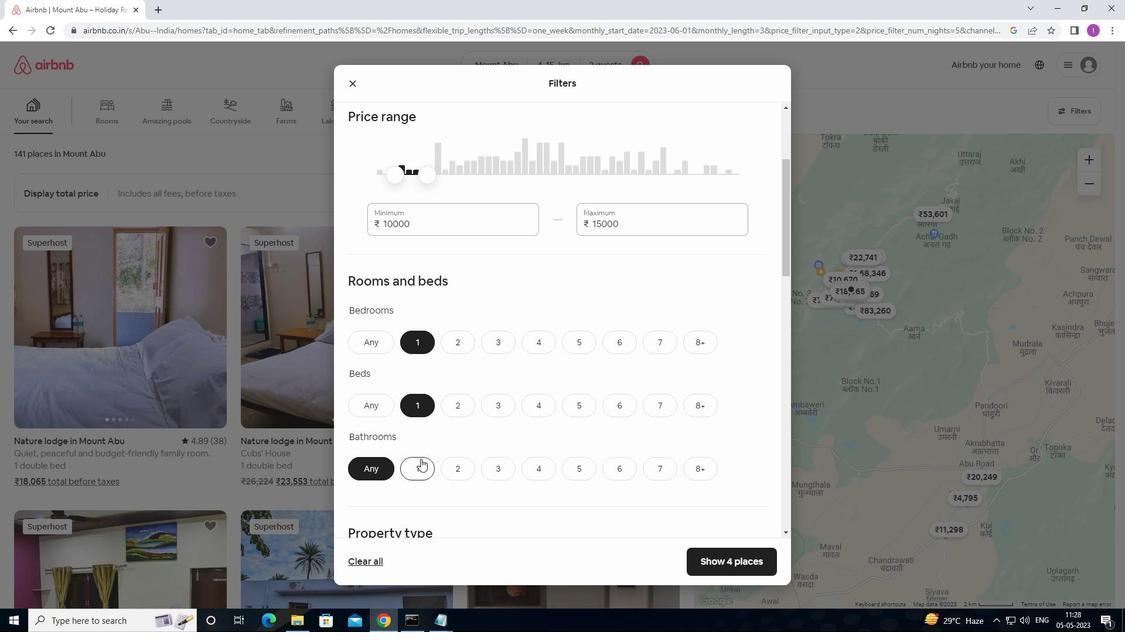 
Action: Mouse moved to (492, 429)
Screenshot: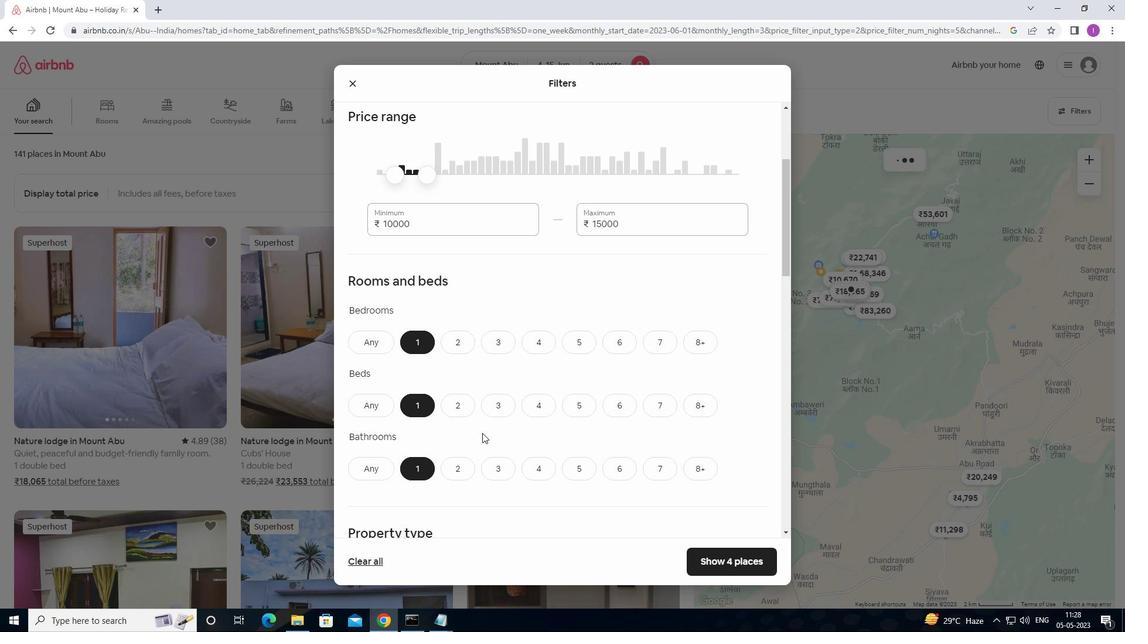 
Action: Mouse scrolled (492, 428) with delta (0, 0)
Screenshot: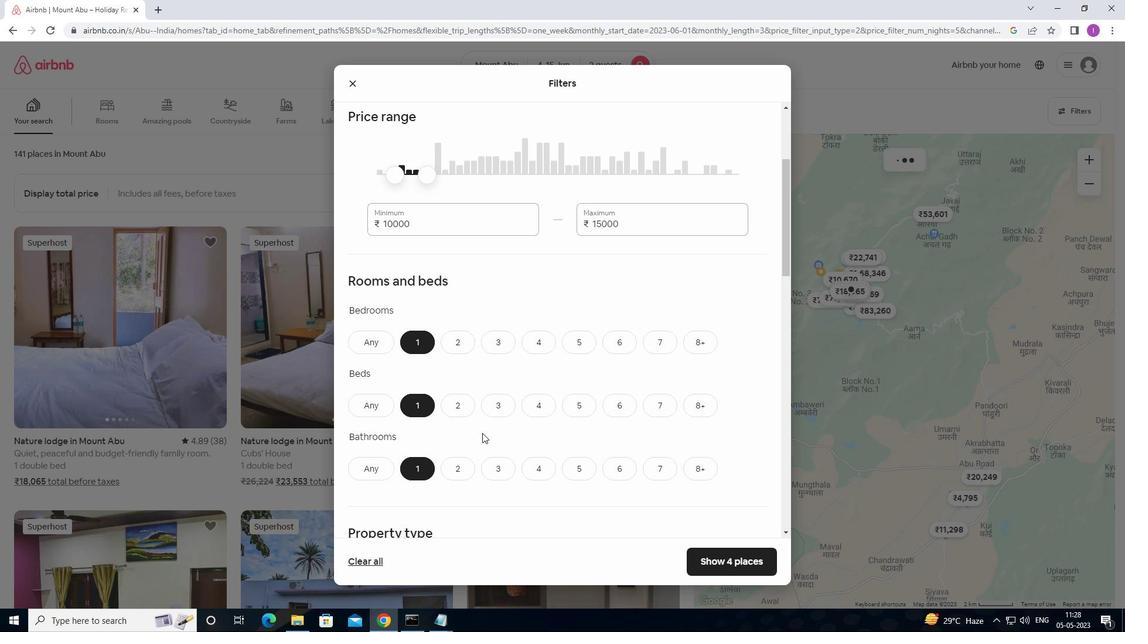 
Action: Mouse moved to (492, 429)
Screenshot: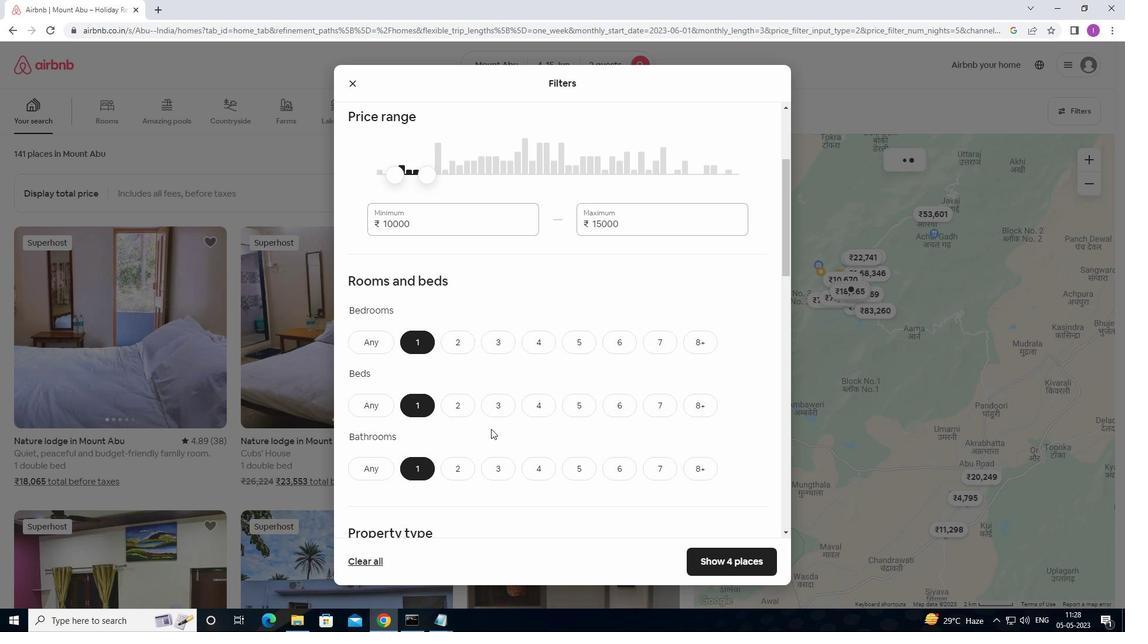 
Action: Mouse scrolled (492, 428) with delta (0, 0)
Screenshot: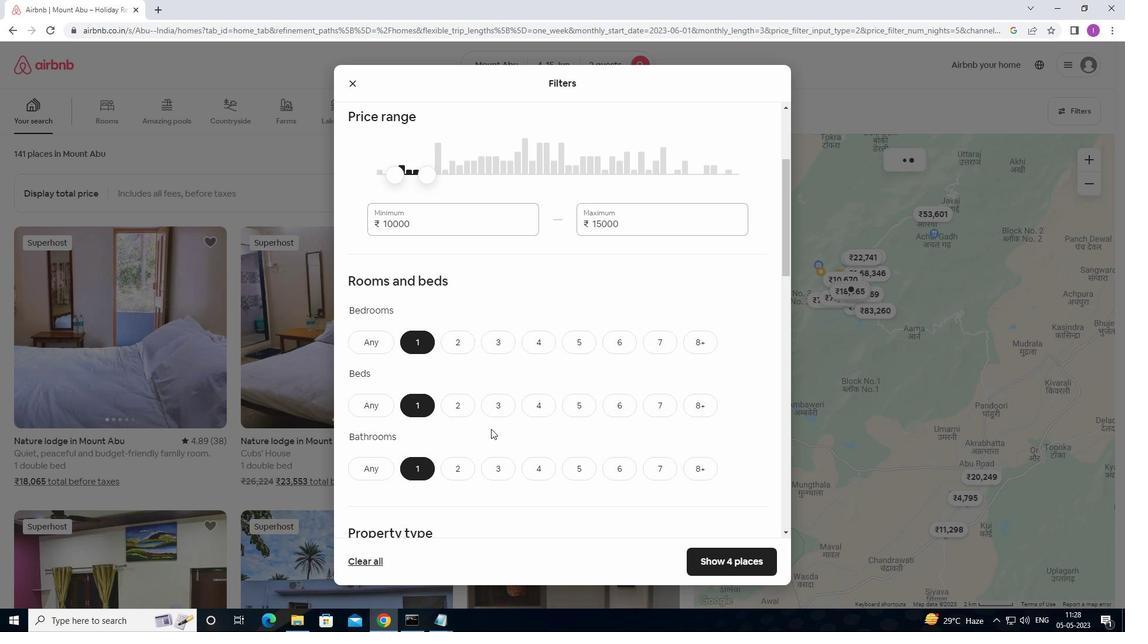 
Action: Mouse moved to (495, 428)
Screenshot: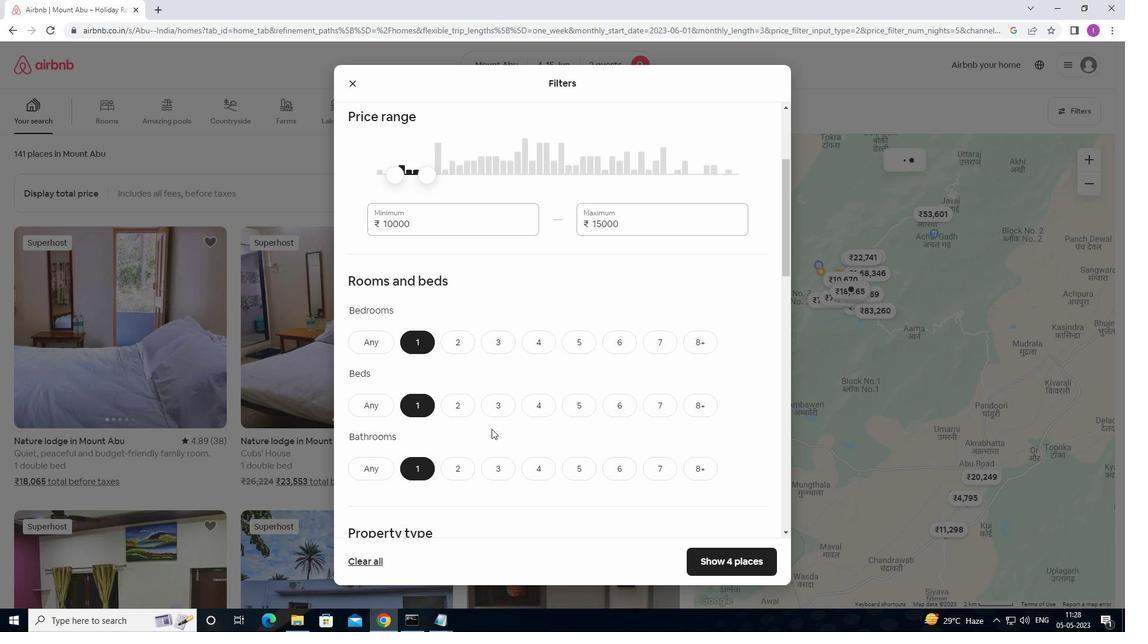 
Action: Mouse scrolled (495, 428) with delta (0, 0)
Screenshot: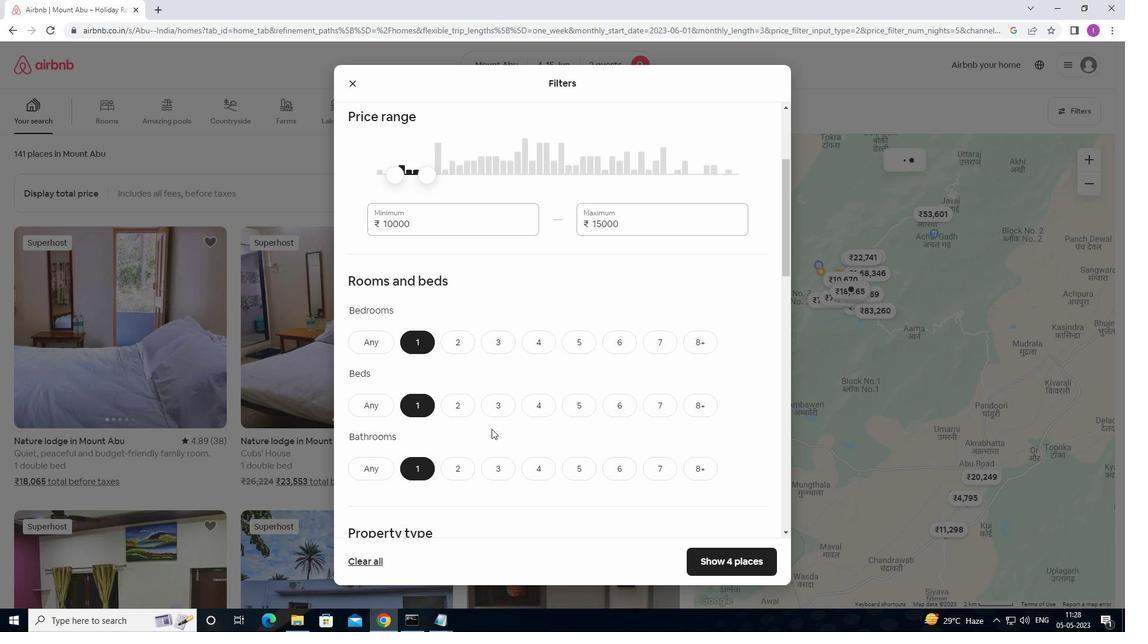 
Action: Mouse moved to (496, 427)
Screenshot: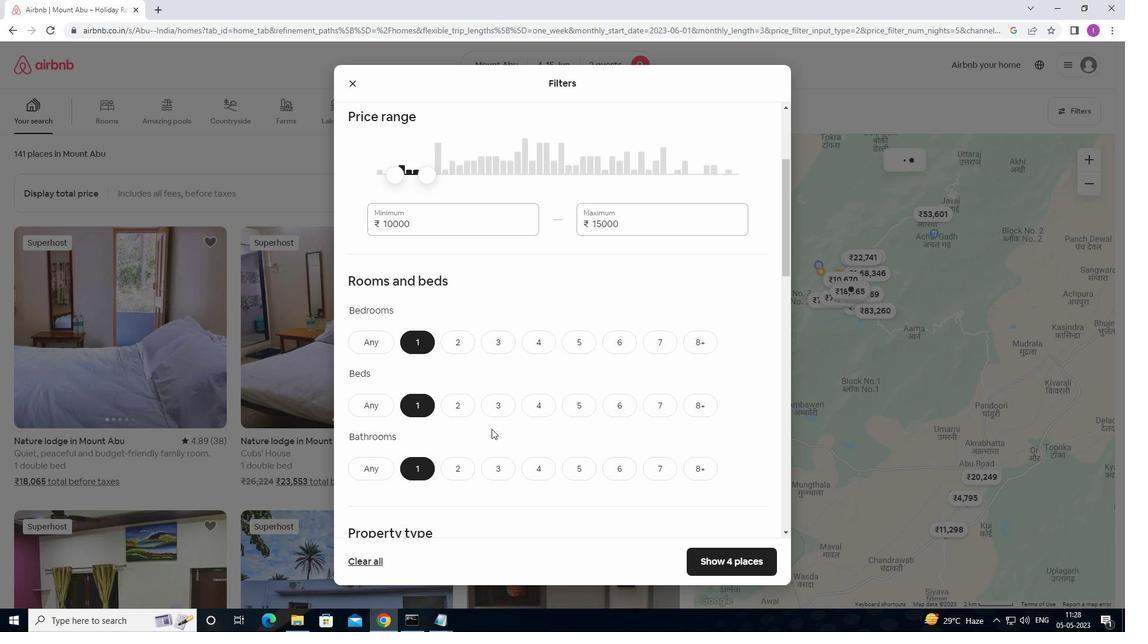 
Action: Mouse scrolled (496, 426) with delta (0, 0)
Screenshot: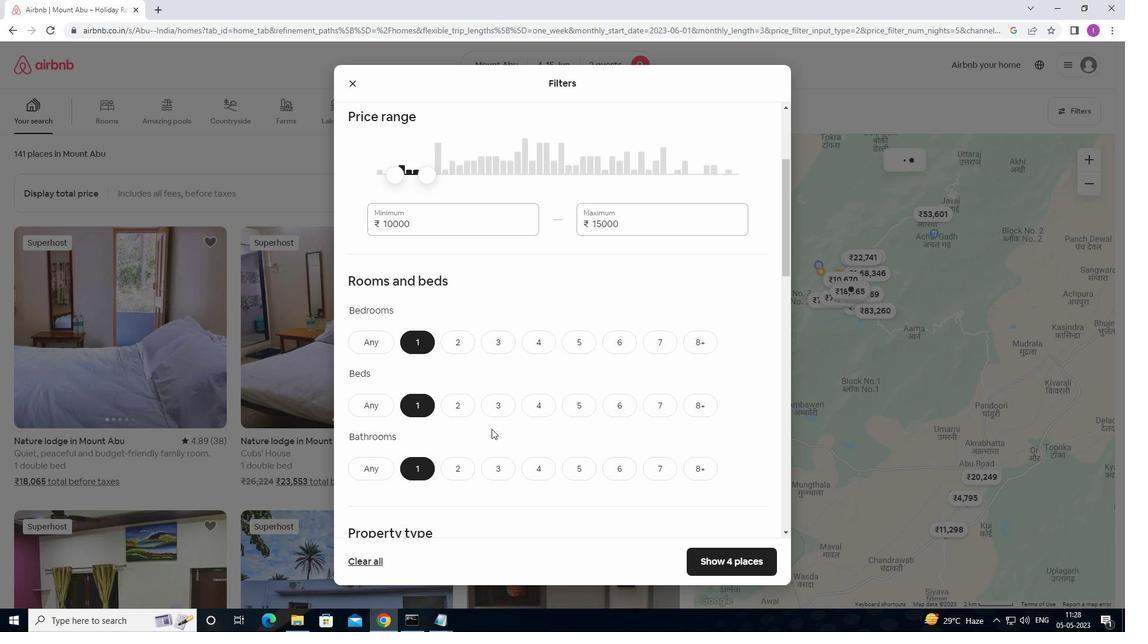 
Action: Mouse moved to (420, 380)
Screenshot: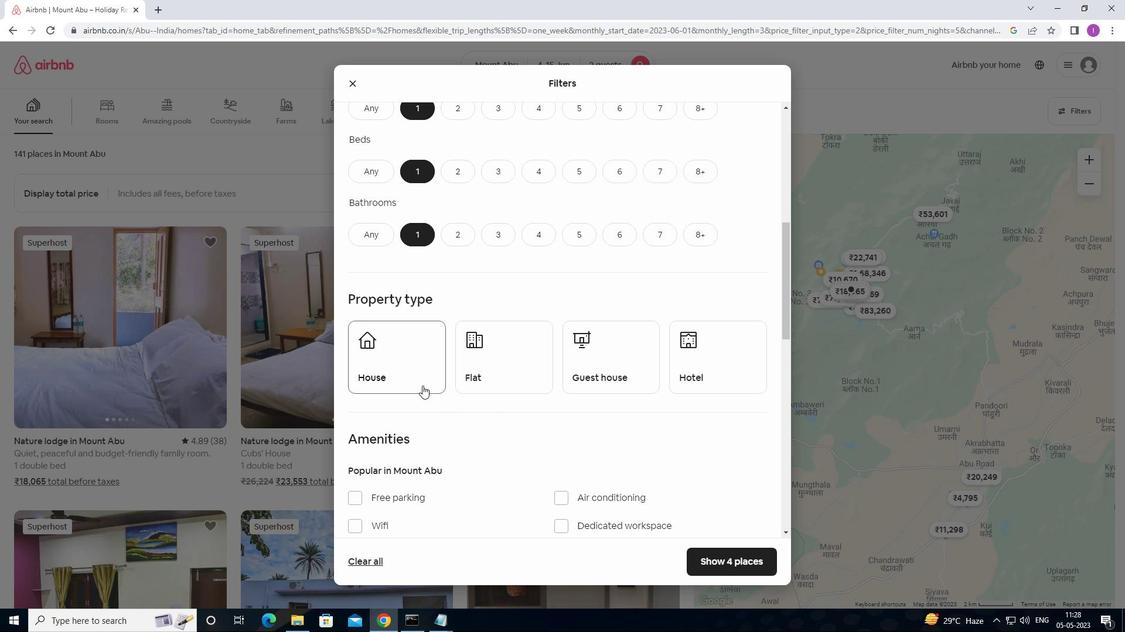 
Action: Mouse pressed left at (420, 380)
Screenshot: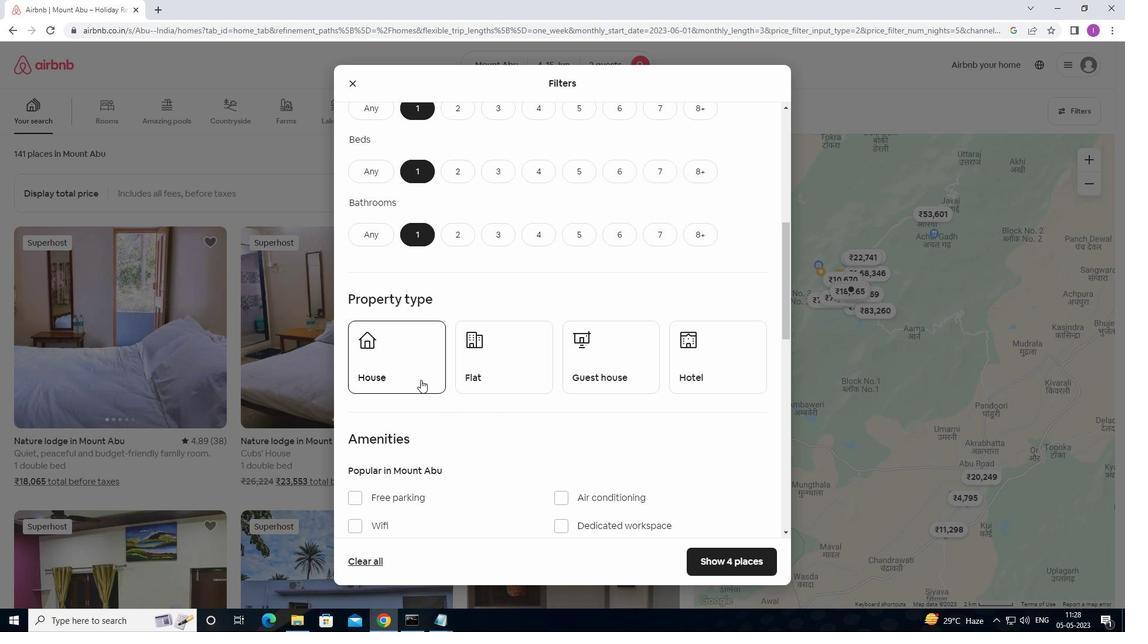 
Action: Mouse moved to (509, 384)
Screenshot: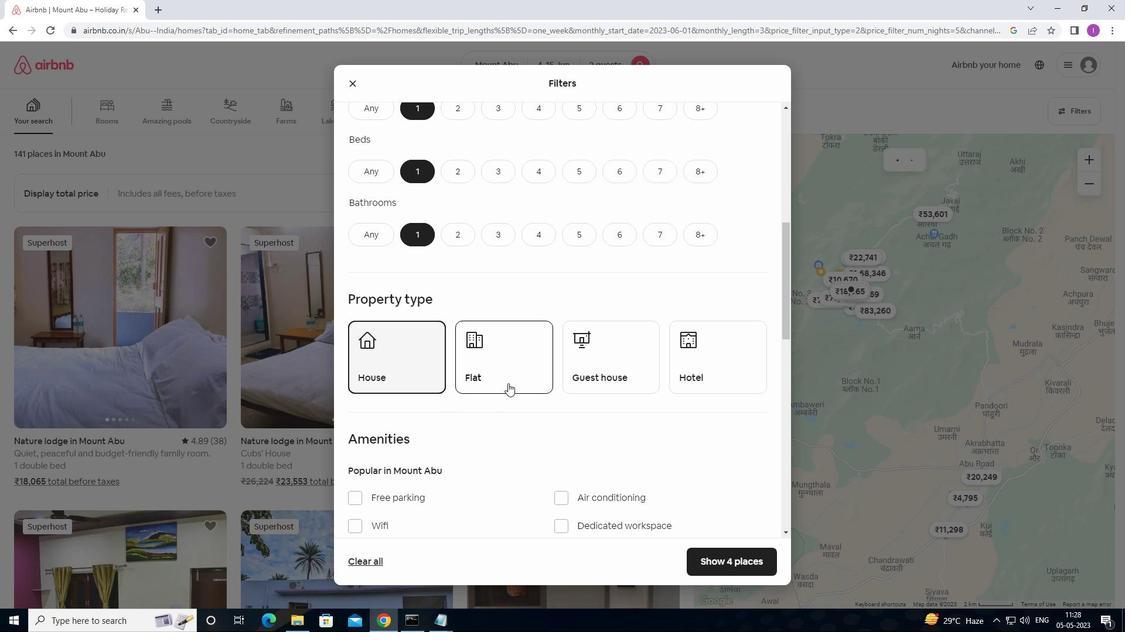 
Action: Mouse pressed left at (509, 384)
Screenshot: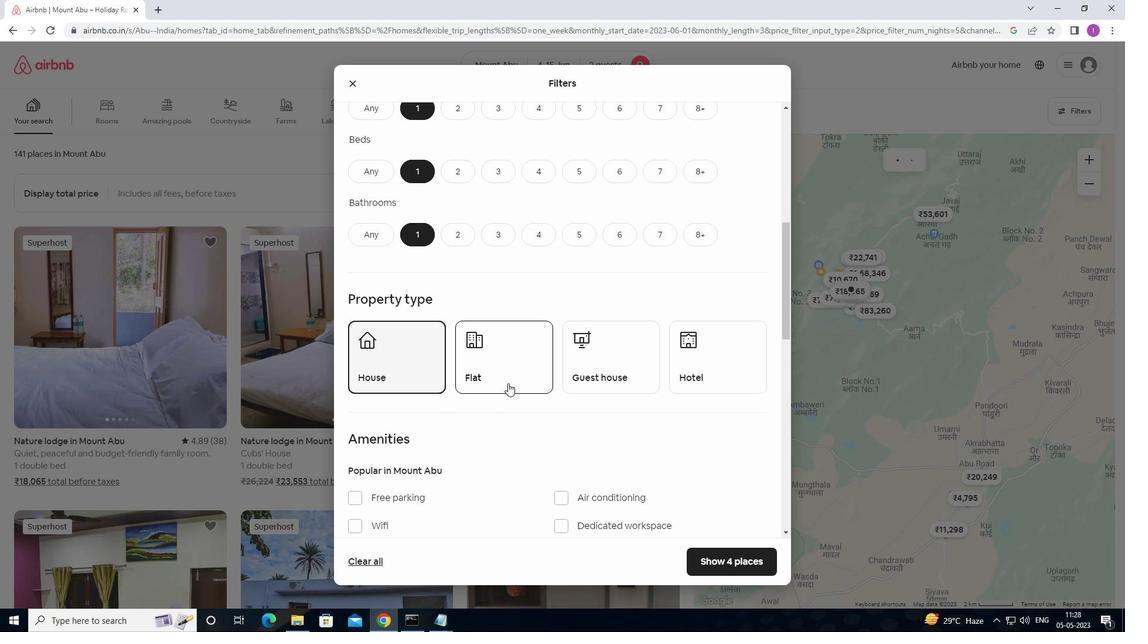 
Action: Mouse moved to (604, 385)
Screenshot: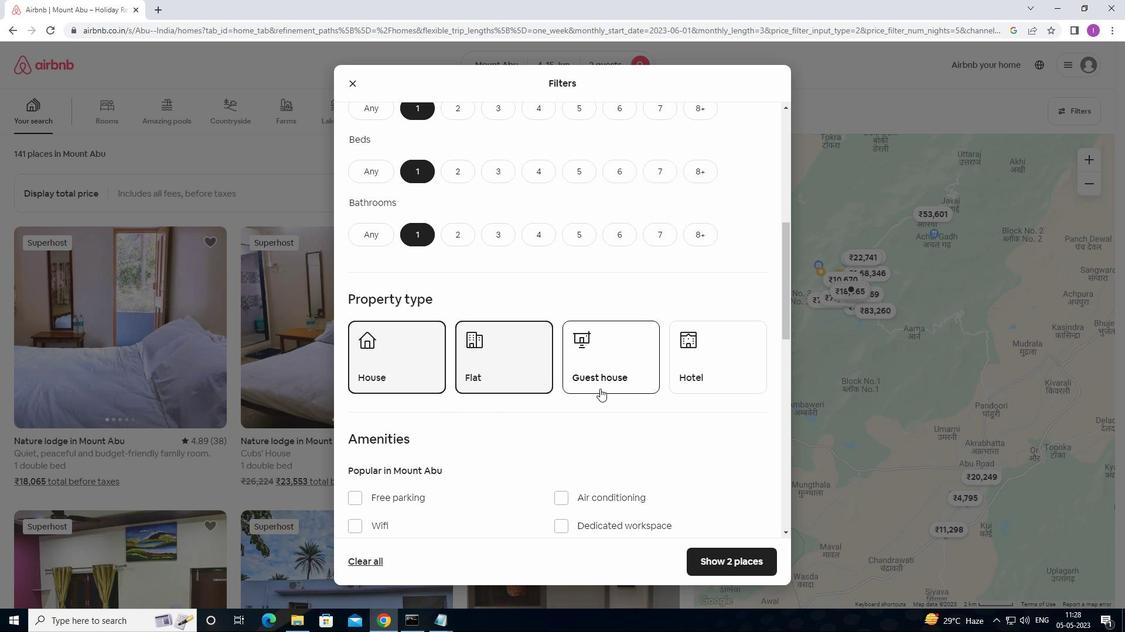 
Action: Mouse pressed left at (604, 385)
Screenshot: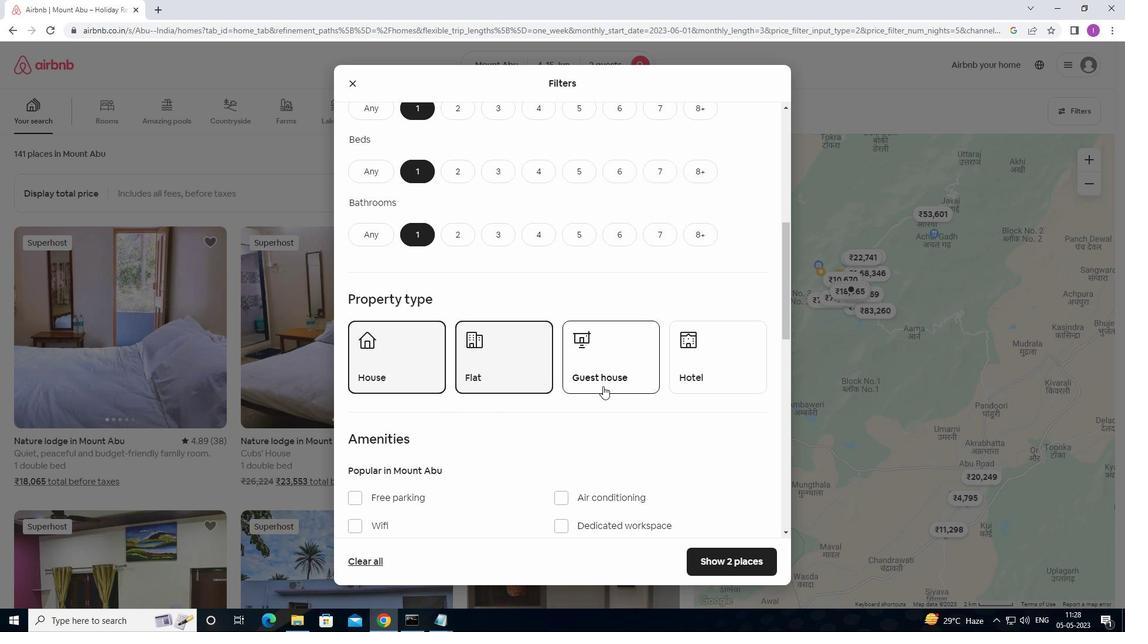 
Action: Mouse moved to (719, 379)
Screenshot: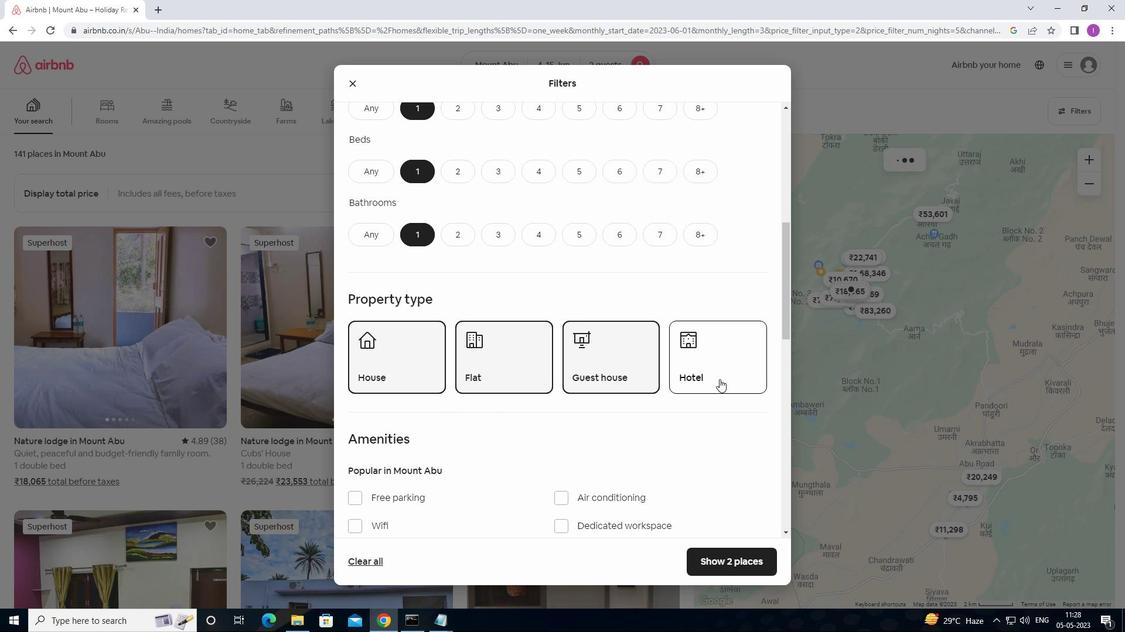 
Action: Mouse pressed left at (719, 379)
Screenshot: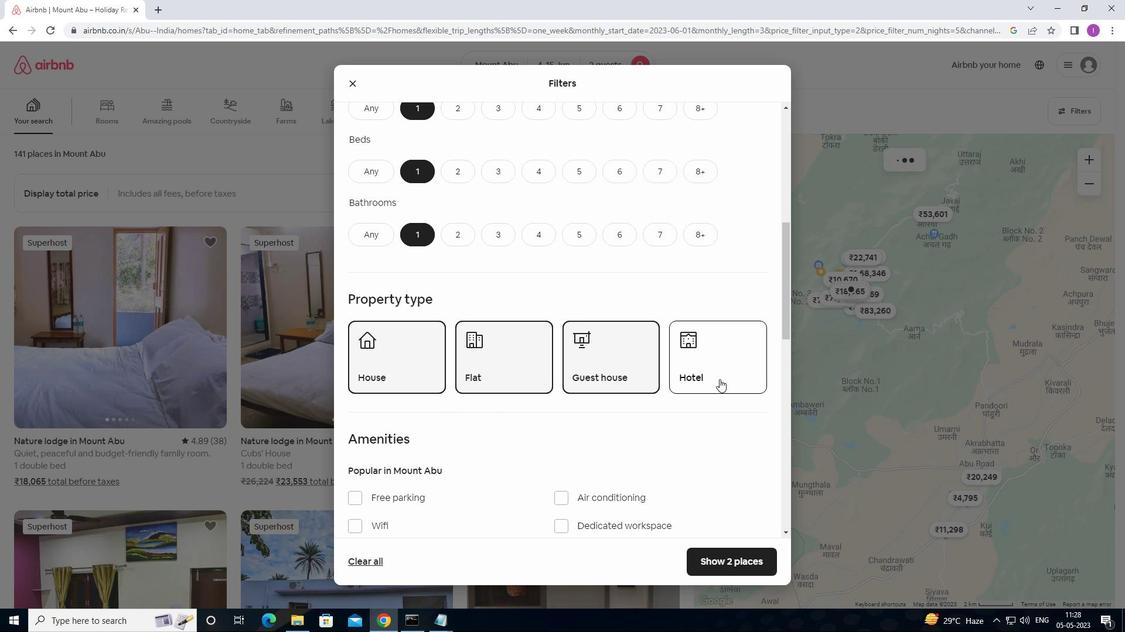 
Action: Mouse moved to (630, 396)
Screenshot: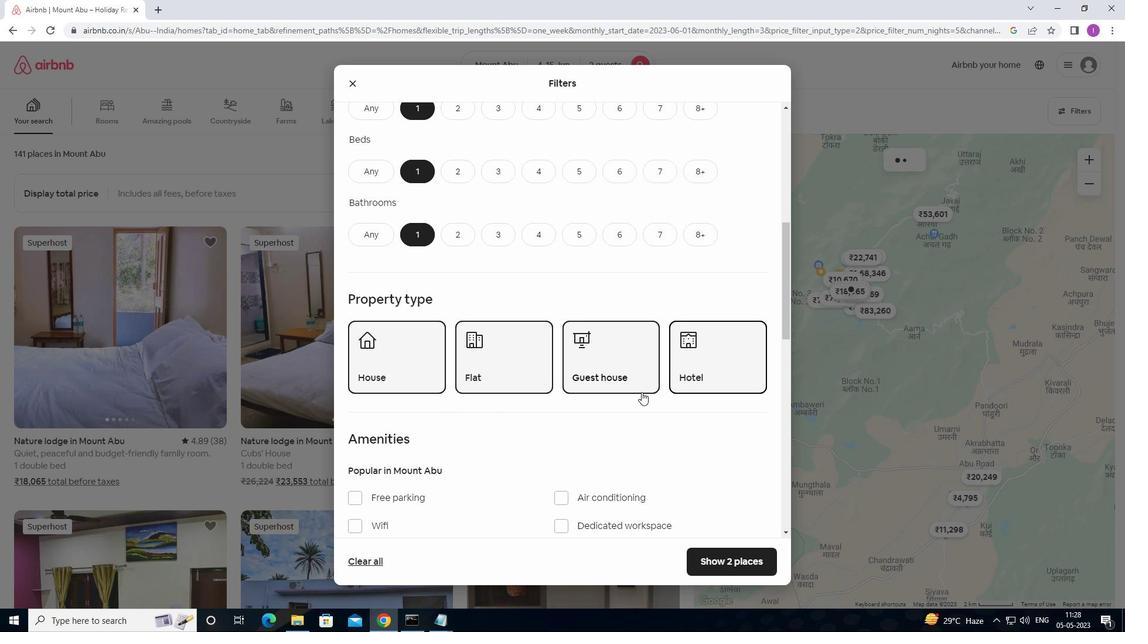 
Action: Mouse scrolled (630, 395) with delta (0, 0)
Screenshot: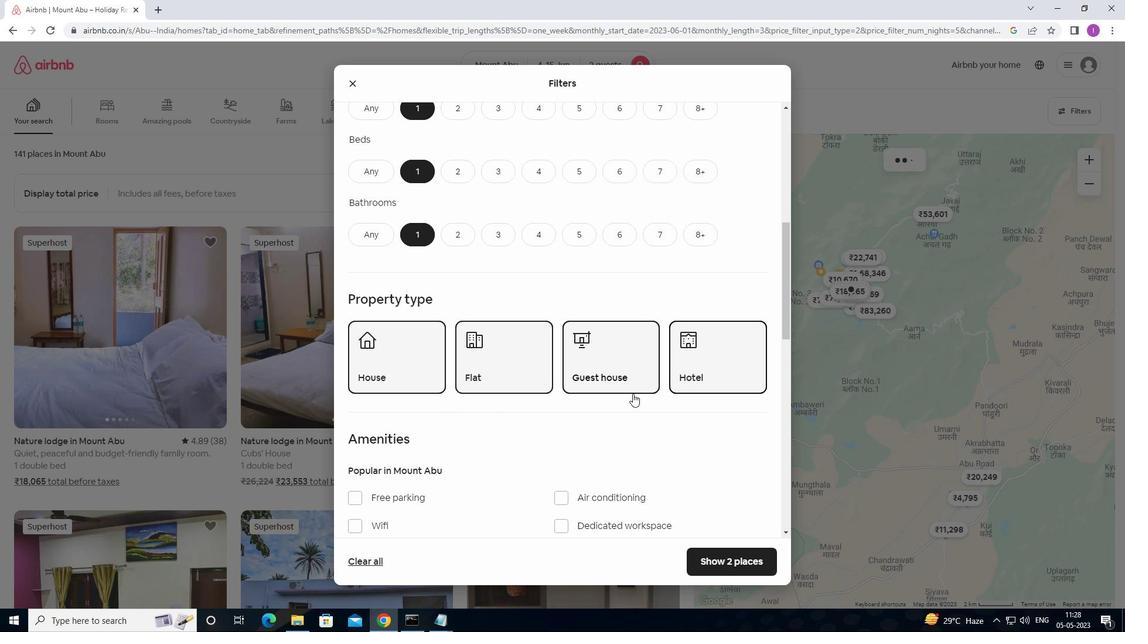 
Action: Mouse scrolled (630, 395) with delta (0, 0)
Screenshot: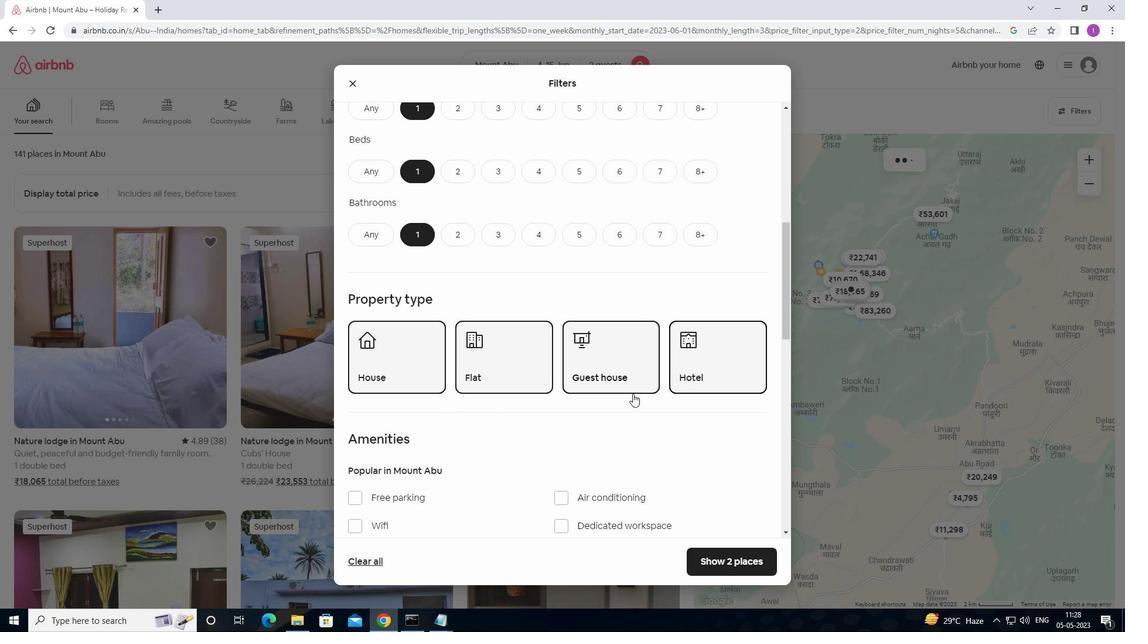 
Action: Mouse moved to (678, 396)
Screenshot: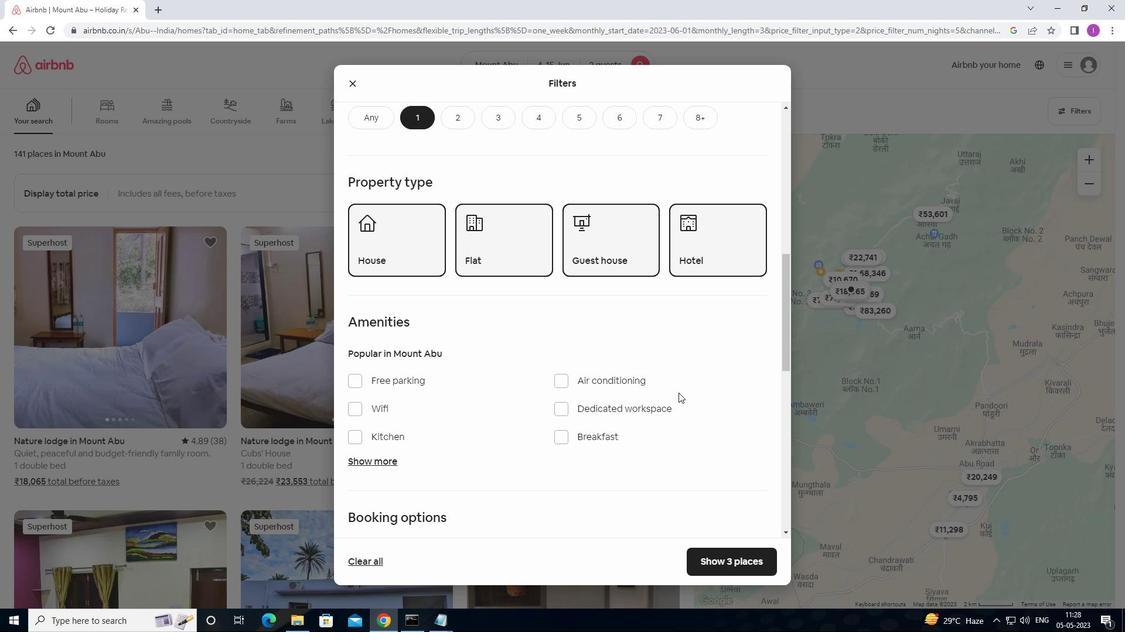 
Action: Mouse scrolled (678, 396) with delta (0, 0)
Screenshot: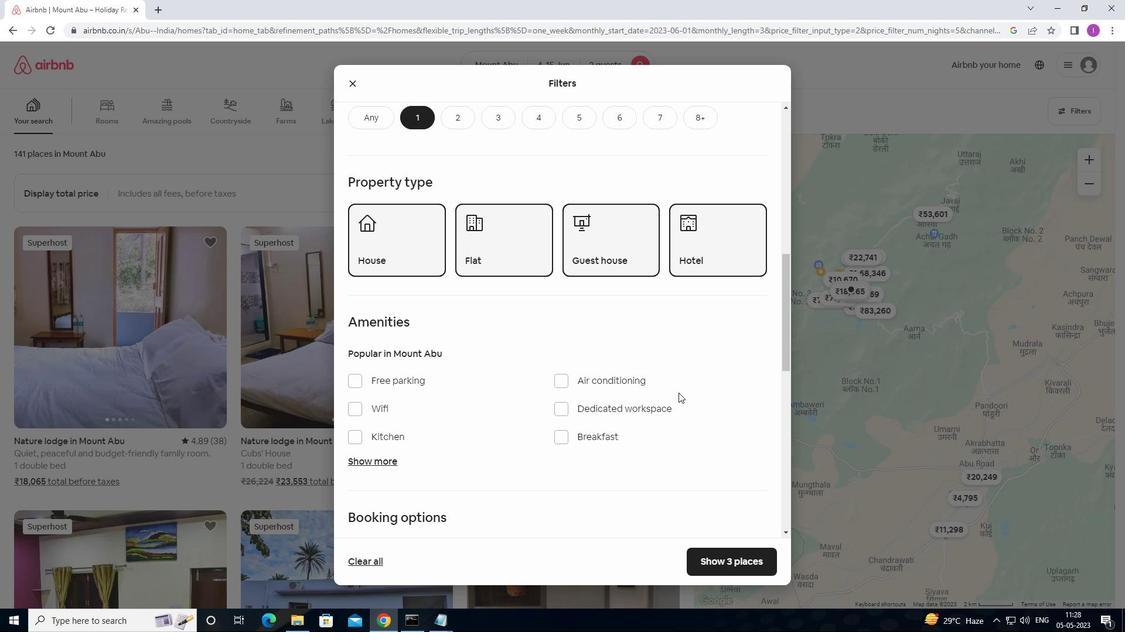 
Action: Mouse moved to (676, 399)
Screenshot: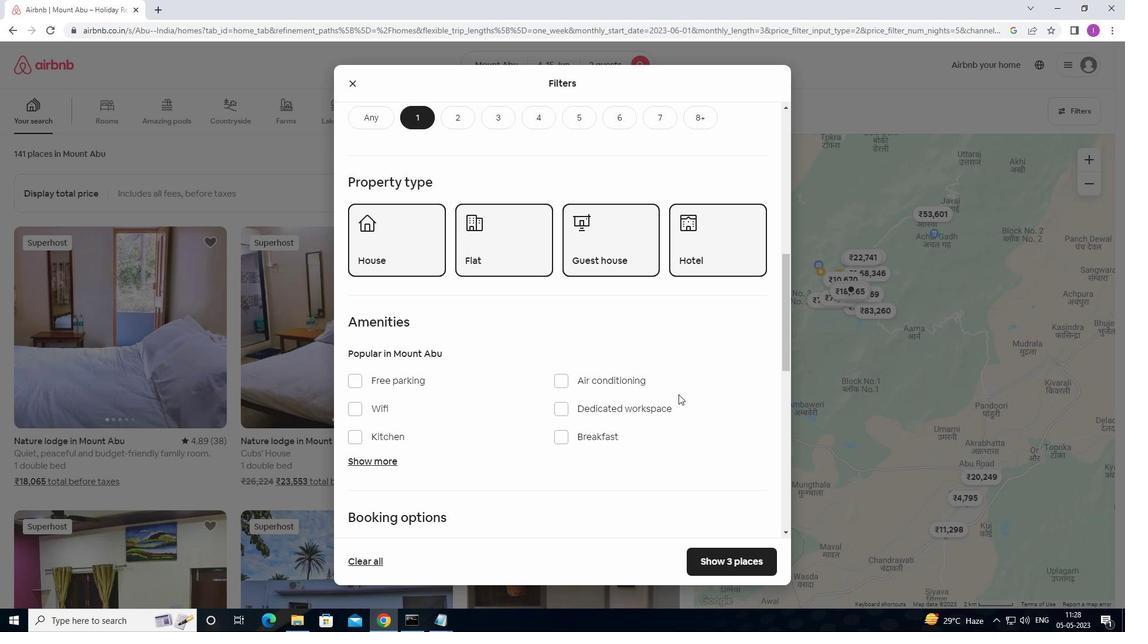 
Action: Mouse scrolled (676, 399) with delta (0, 0)
Screenshot: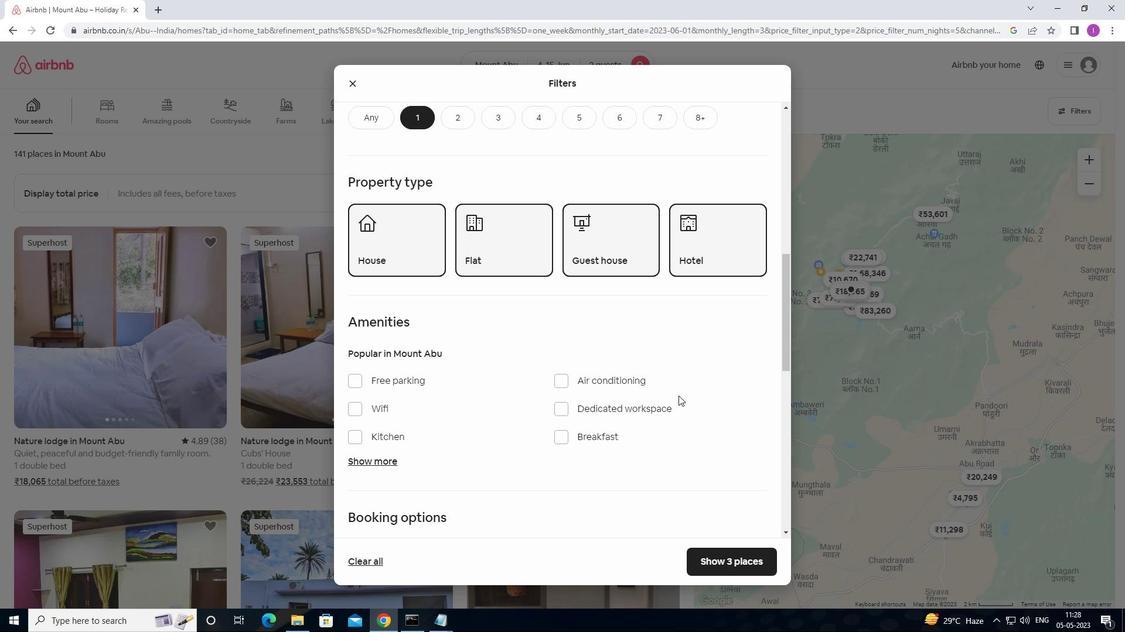 
Action: Mouse moved to (672, 399)
Screenshot: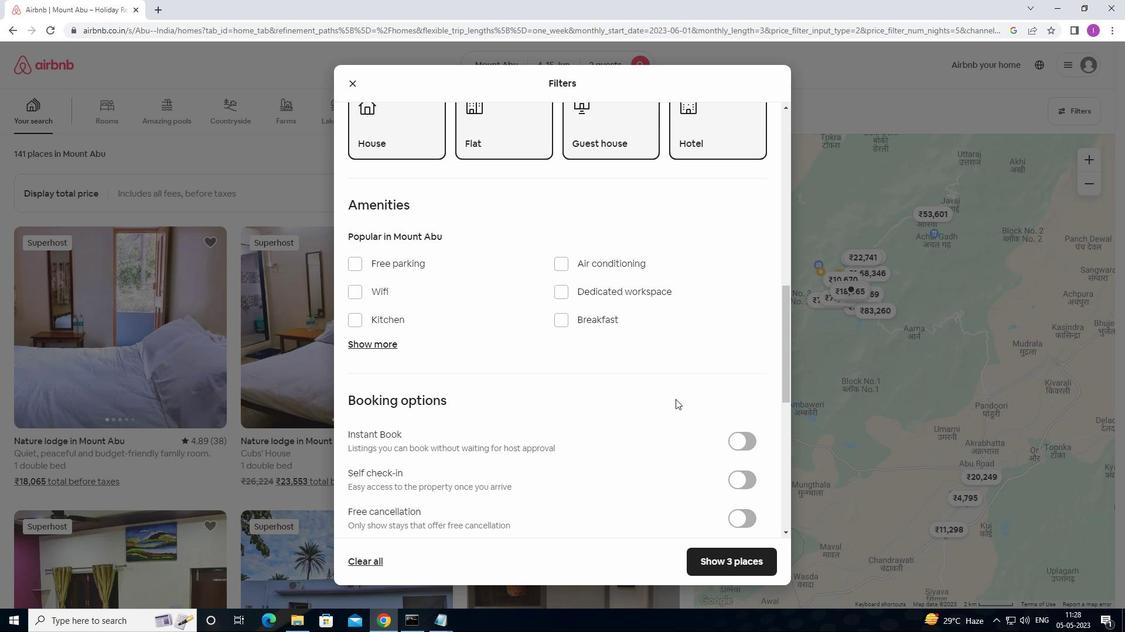
Action: Mouse scrolled (672, 398) with delta (0, 0)
Screenshot: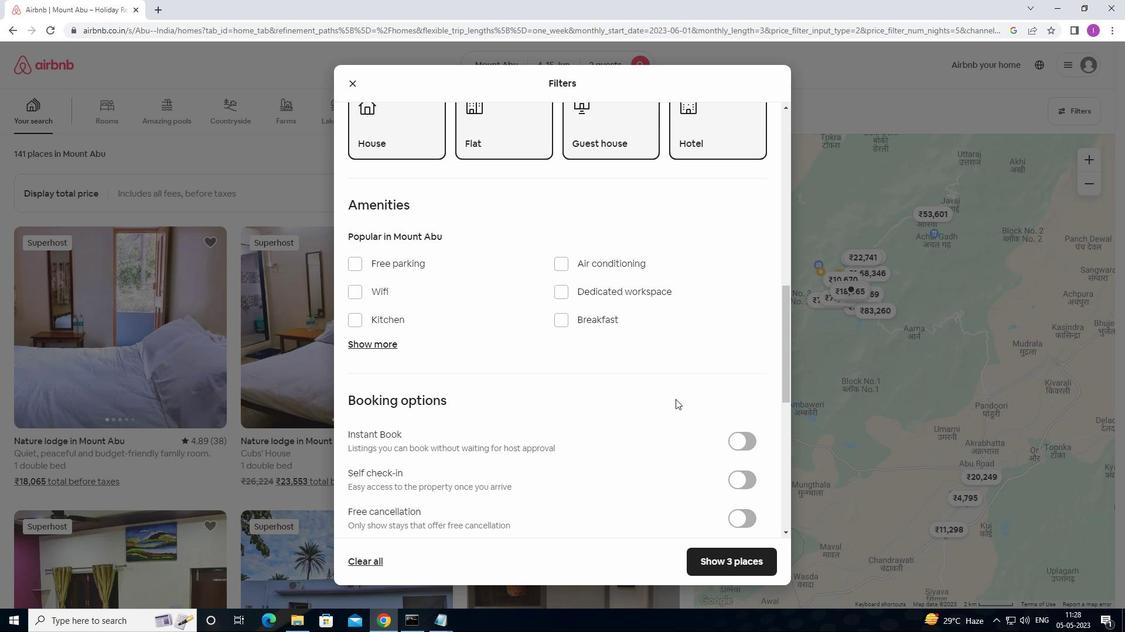 
Action: Mouse scrolled (672, 398) with delta (0, 0)
Screenshot: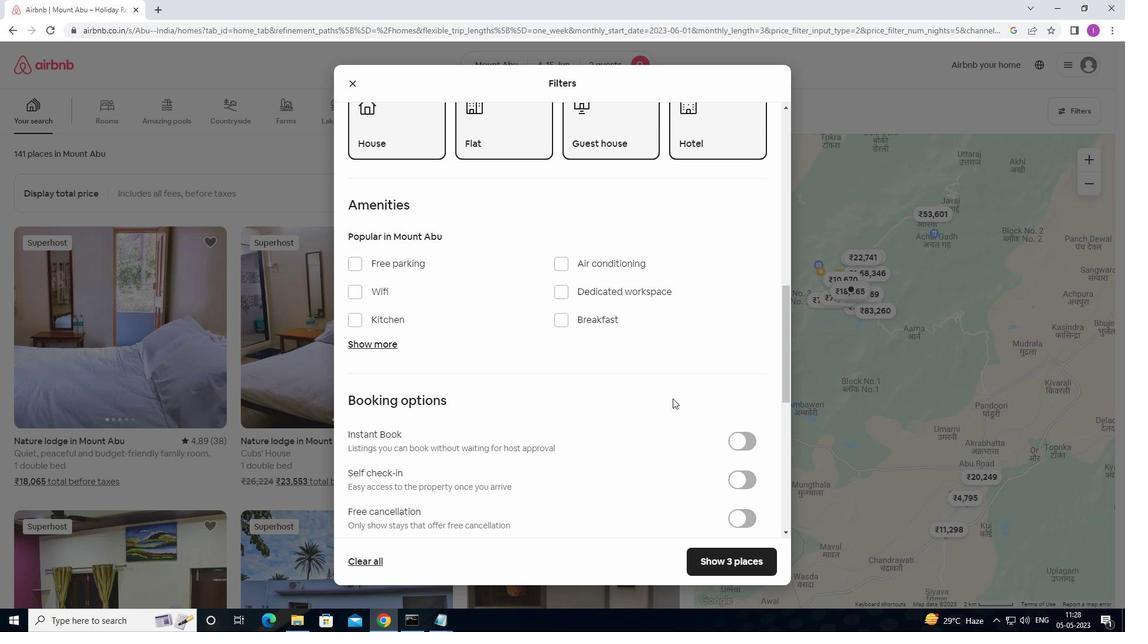 
Action: Mouse moved to (747, 362)
Screenshot: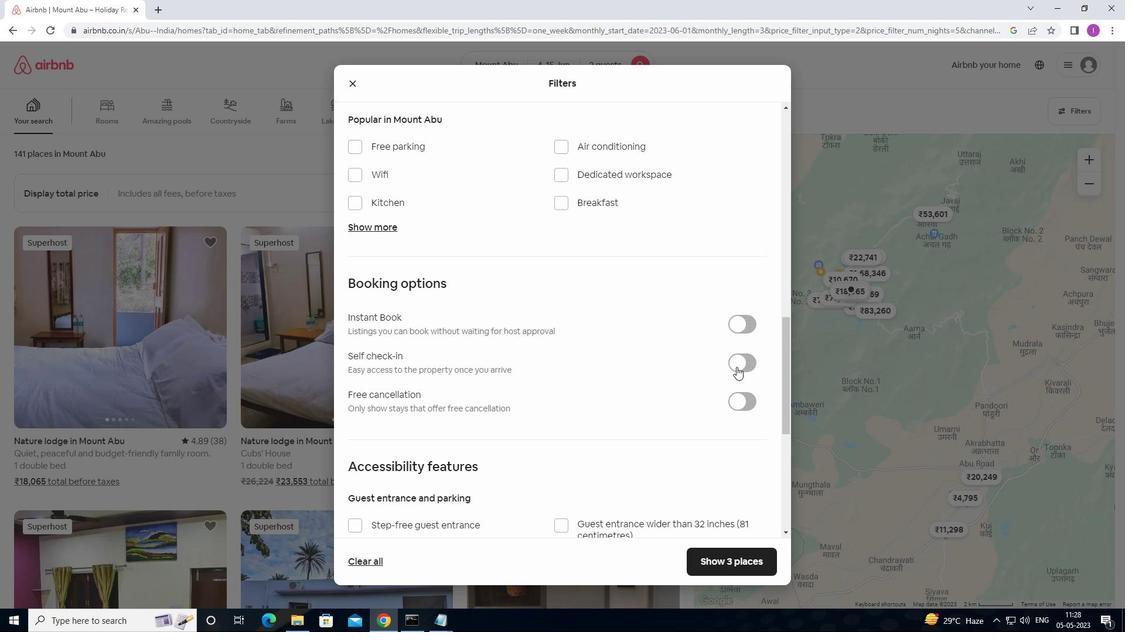 
Action: Mouse pressed left at (747, 362)
Screenshot: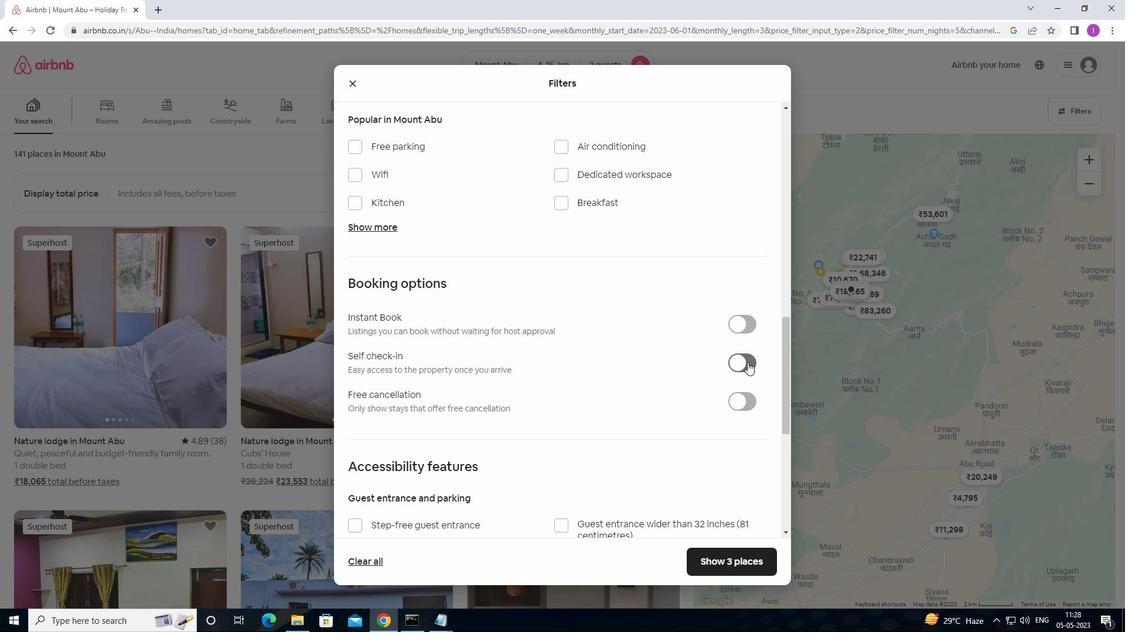 
Action: Mouse moved to (442, 377)
Screenshot: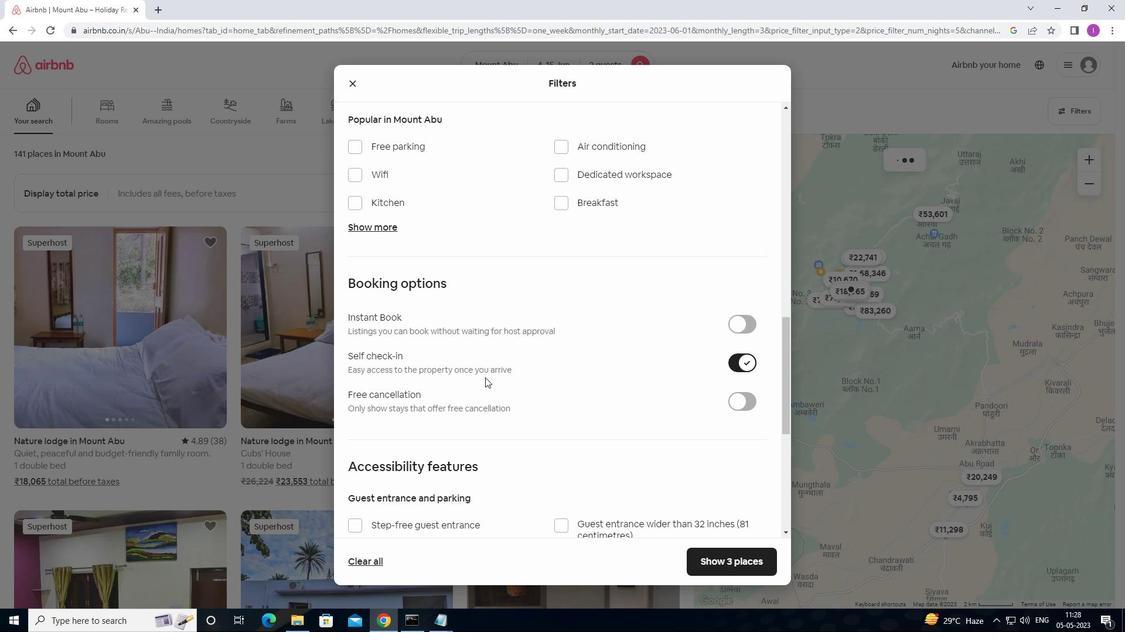 
Action: Mouse scrolled (442, 377) with delta (0, 0)
Screenshot: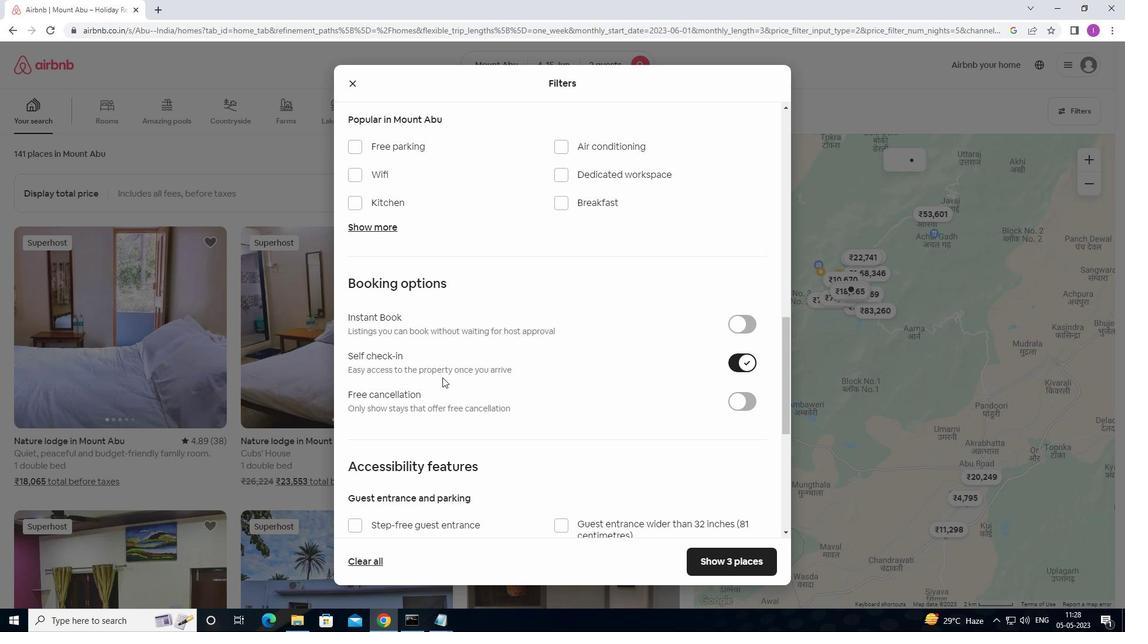 
Action: Mouse moved to (442, 377)
Screenshot: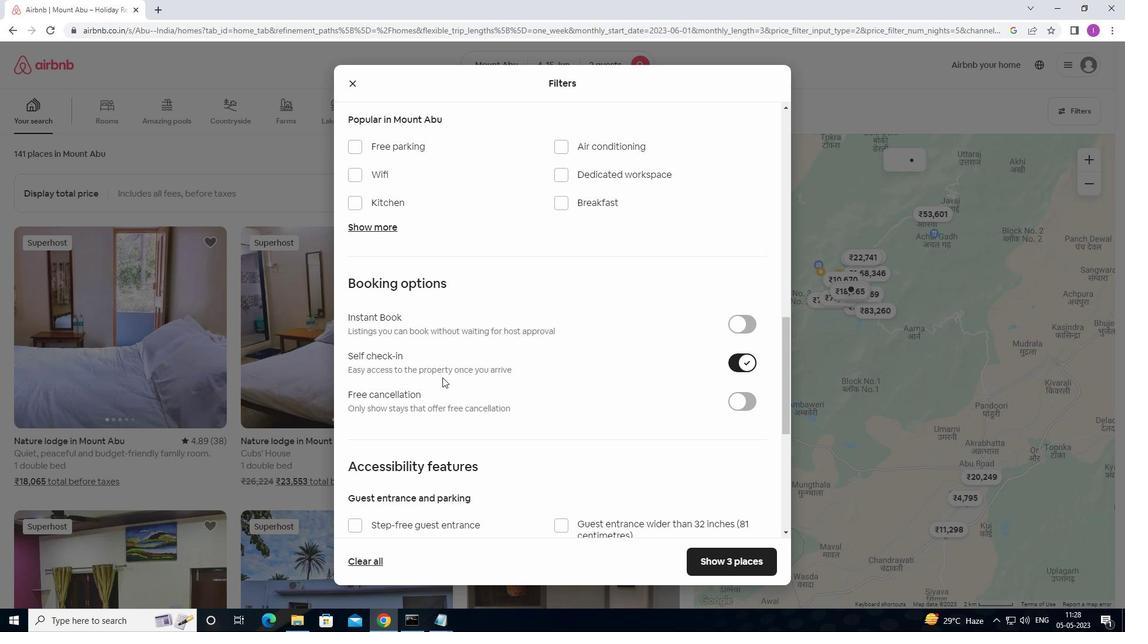 
Action: Mouse scrolled (442, 377) with delta (0, 0)
Screenshot: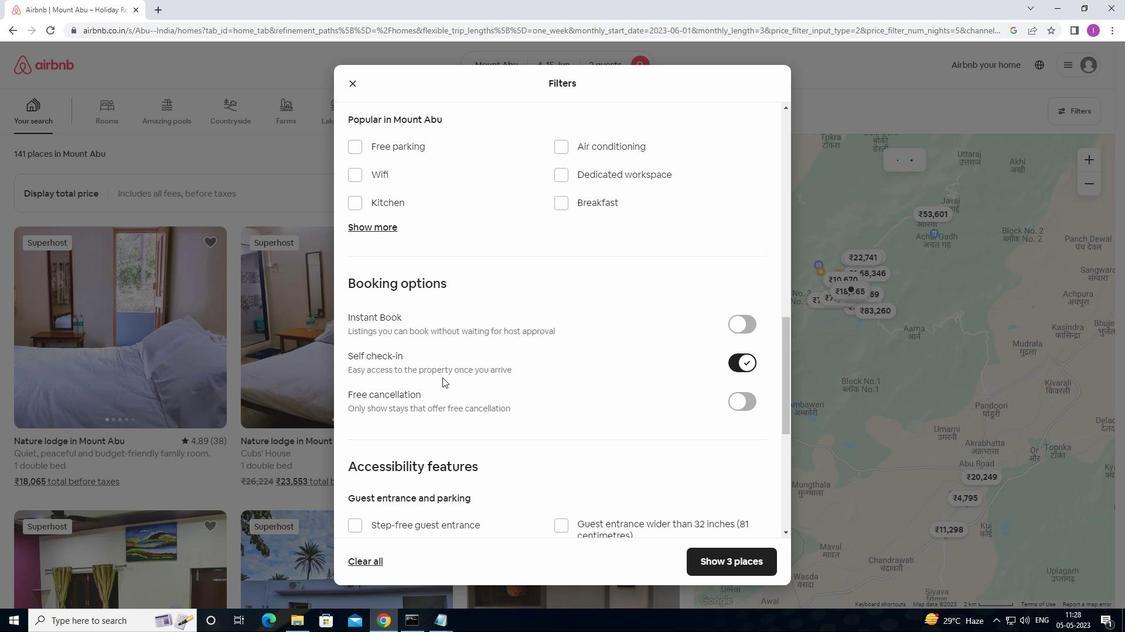 
Action: Mouse scrolled (442, 377) with delta (0, 0)
Screenshot: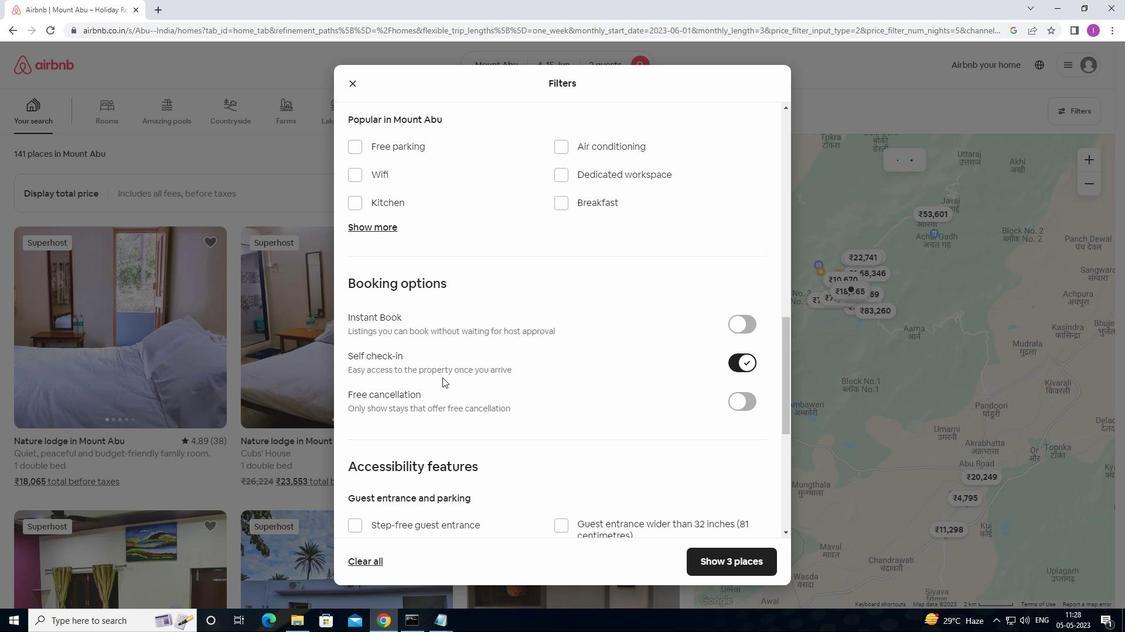 
Action: Mouse moved to (442, 377)
Screenshot: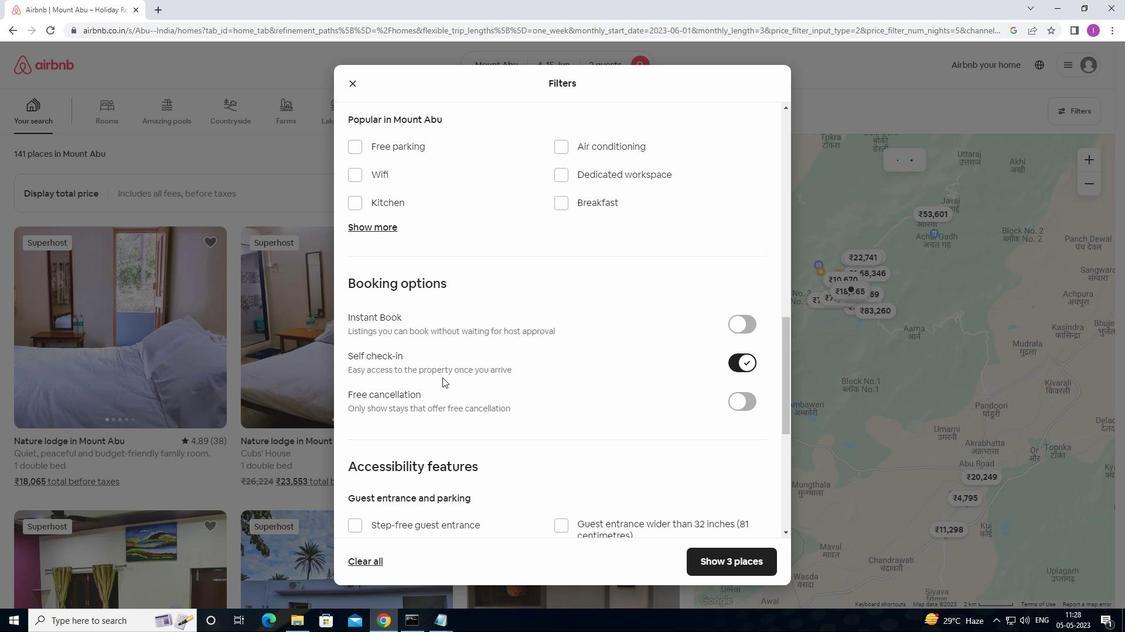 
Action: Mouse scrolled (442, 377) with delta (0, 0)
Screenshot: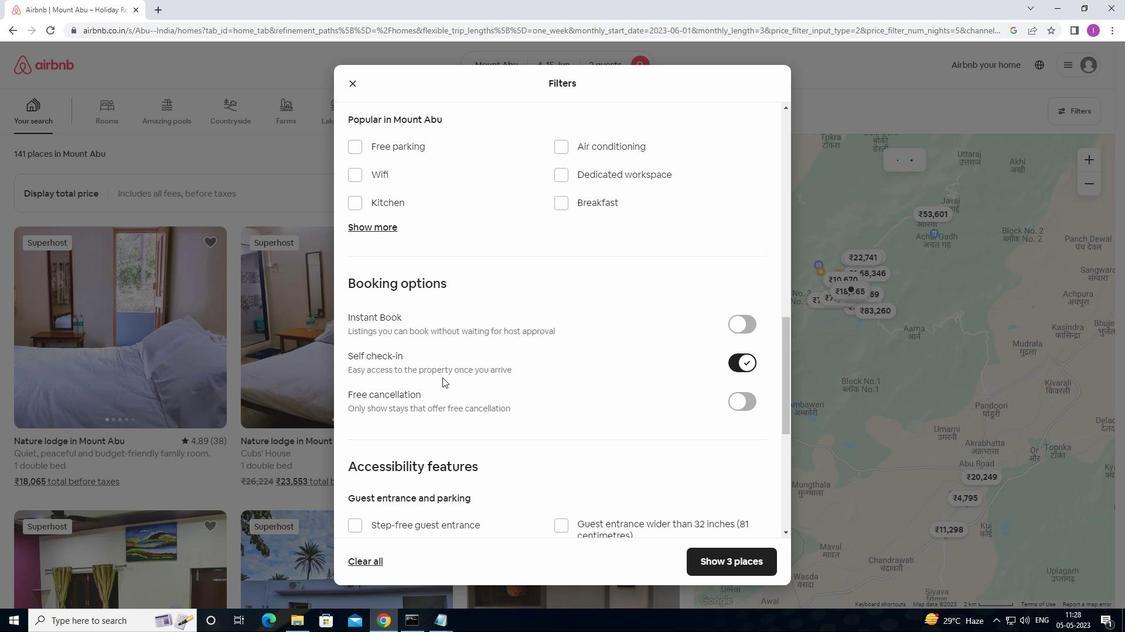 
Action: Mouse scrolled (442, 377) with delta (0, 0)
Screenshot: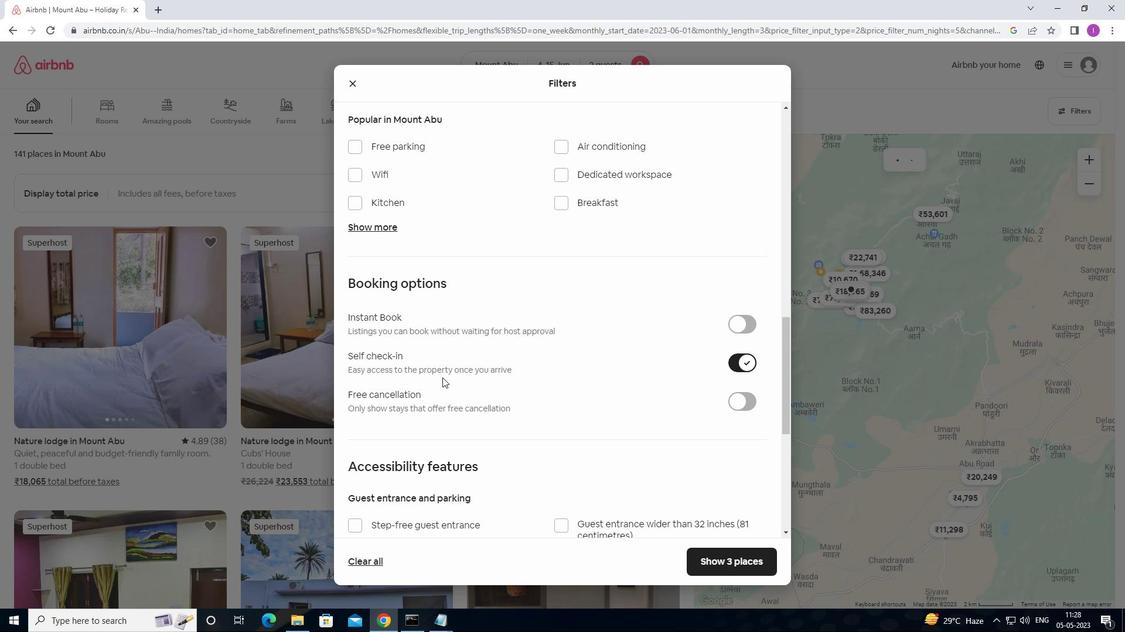 
Action: Mouse scrolled (442, 377) with delta (0, 0)
Screenshot: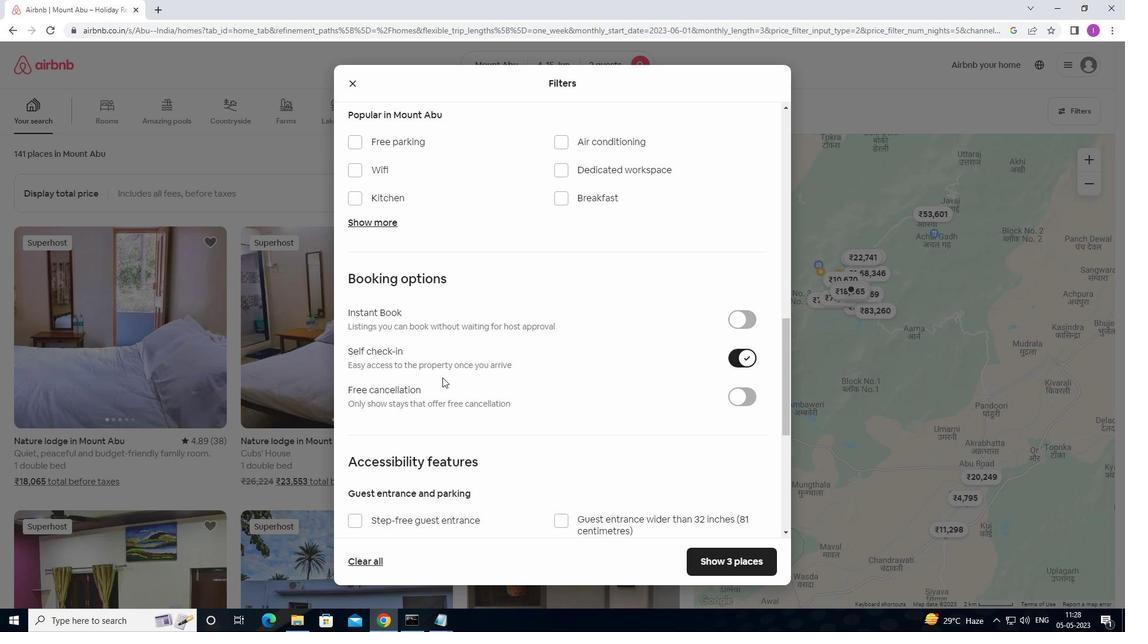 
Action: Mouse moved to (476, 315)
Screenshot: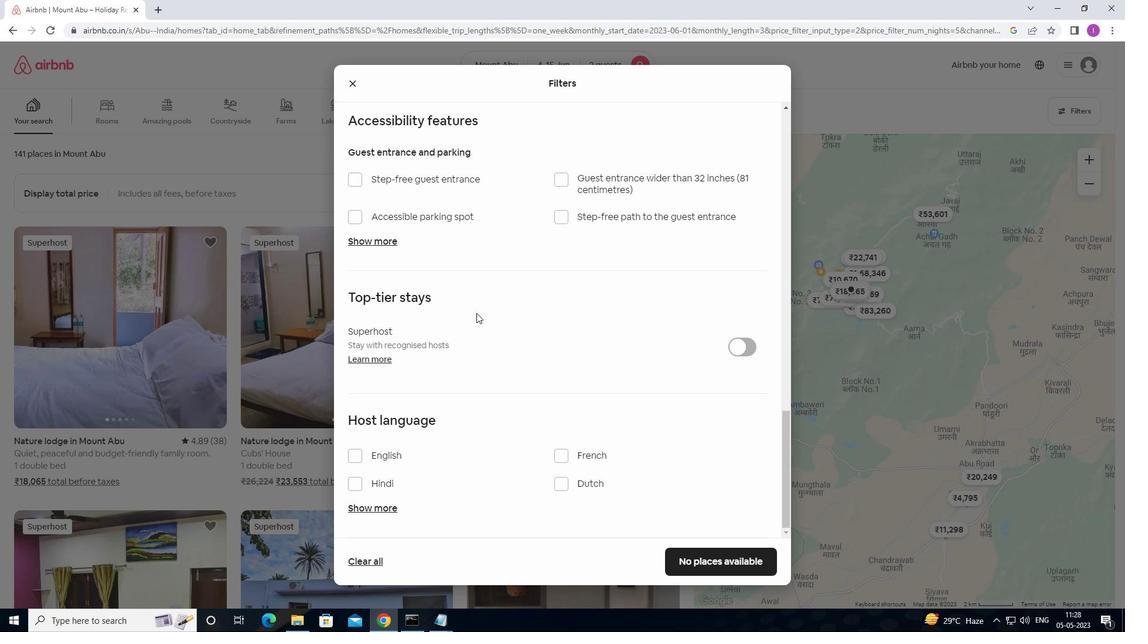 
Action: Mouse scrolled (476, 315) with delta (0, 0)
Screenshot: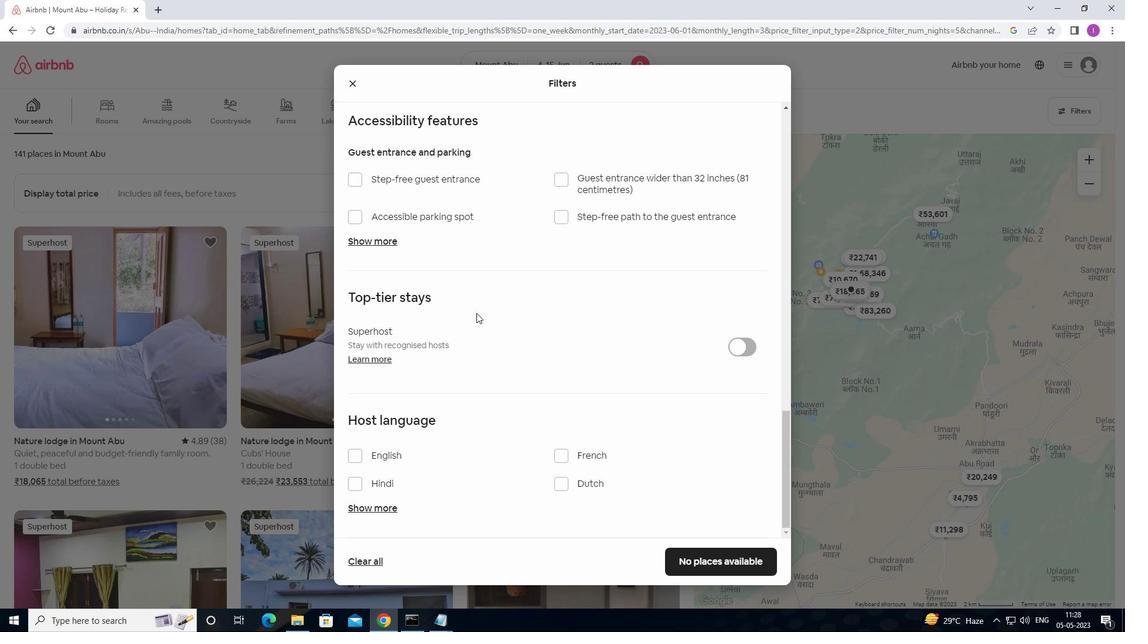 
Action: Mouse moved to (476, 319)
Screenshot: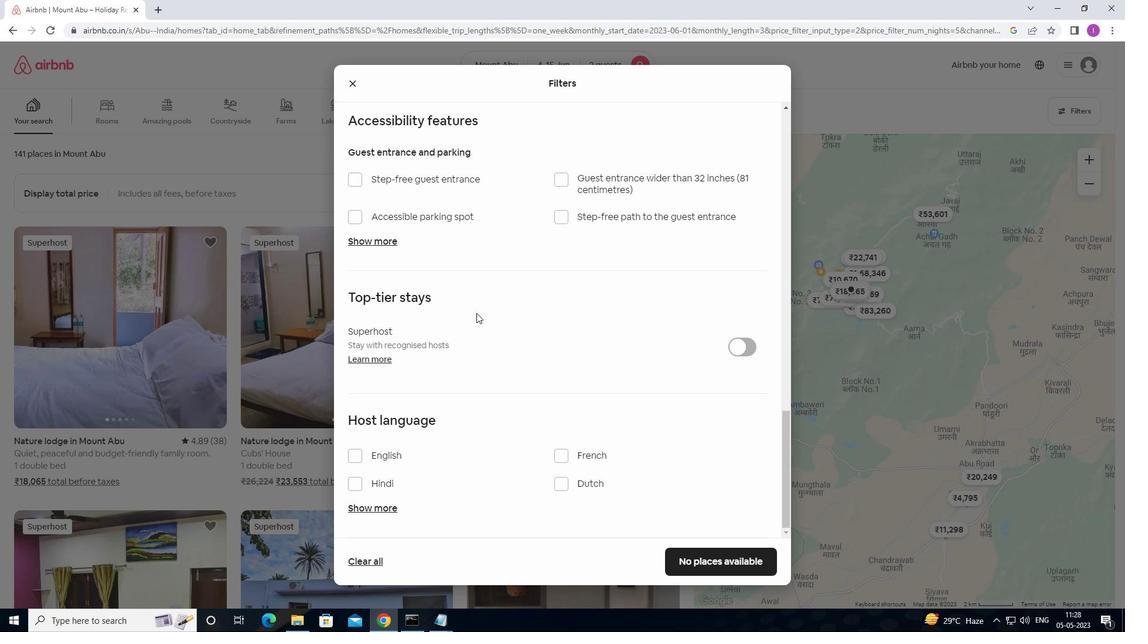 
Action: Mouse scrolled (476, 318) with delta (0, 0)
Screenshot: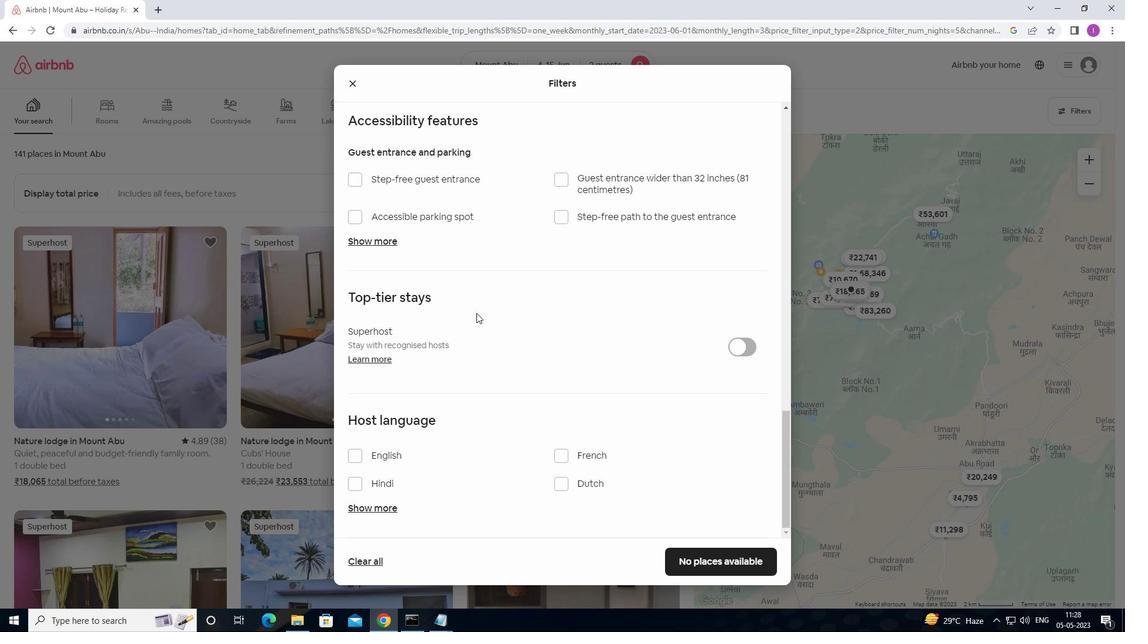 
Action: Mouse moved to (477, 323)
Screenshot: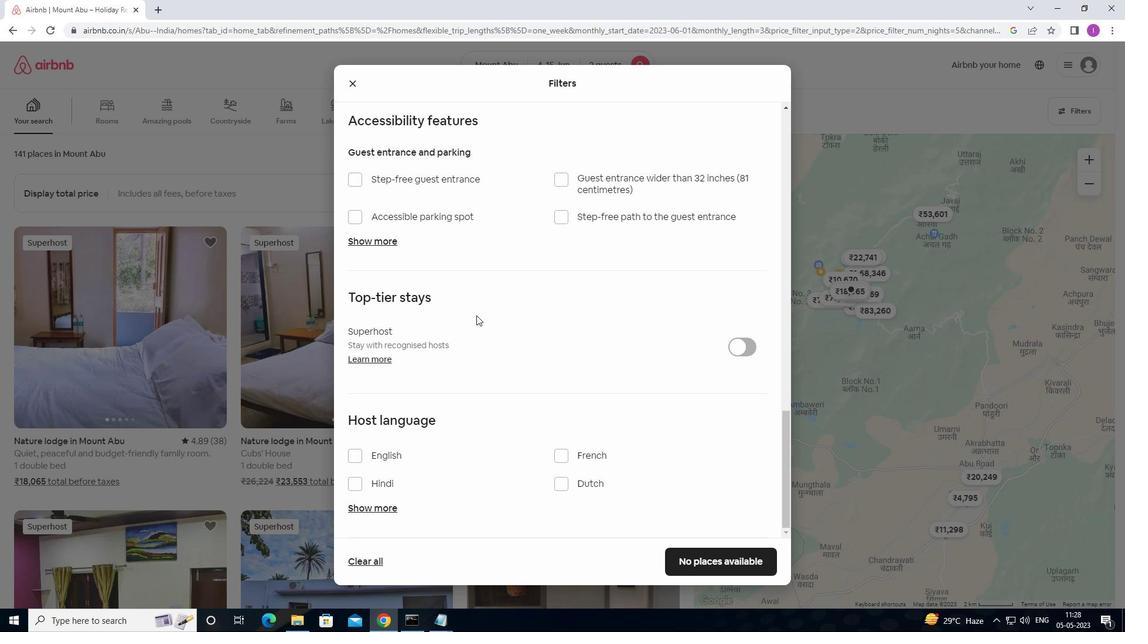 
Action: Mouse scrolled (477, 322) with delta (0, 0)
Screenshot: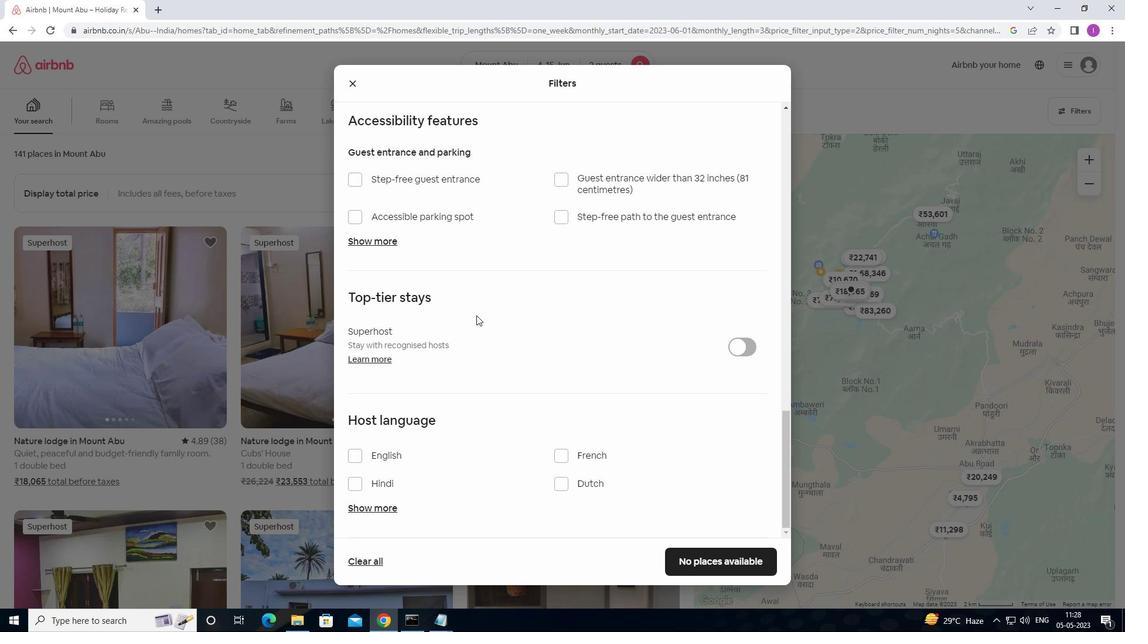 
Action: Mouse moved to (353, 452)
Screenshot: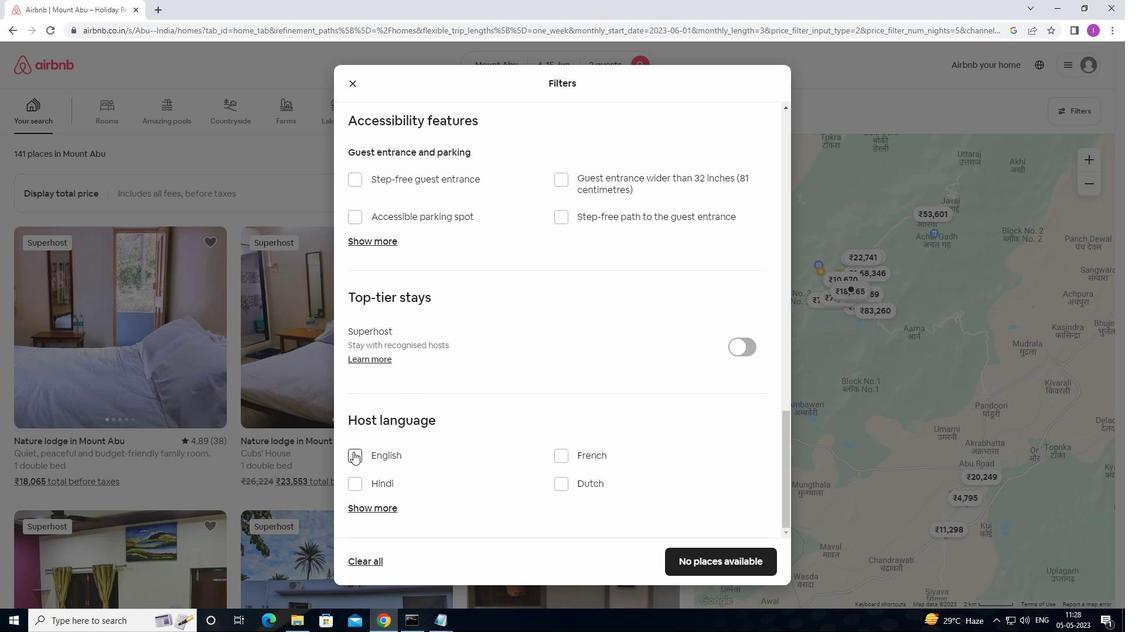
Action: Mouse pressed left at (353, 452)
Screenshot: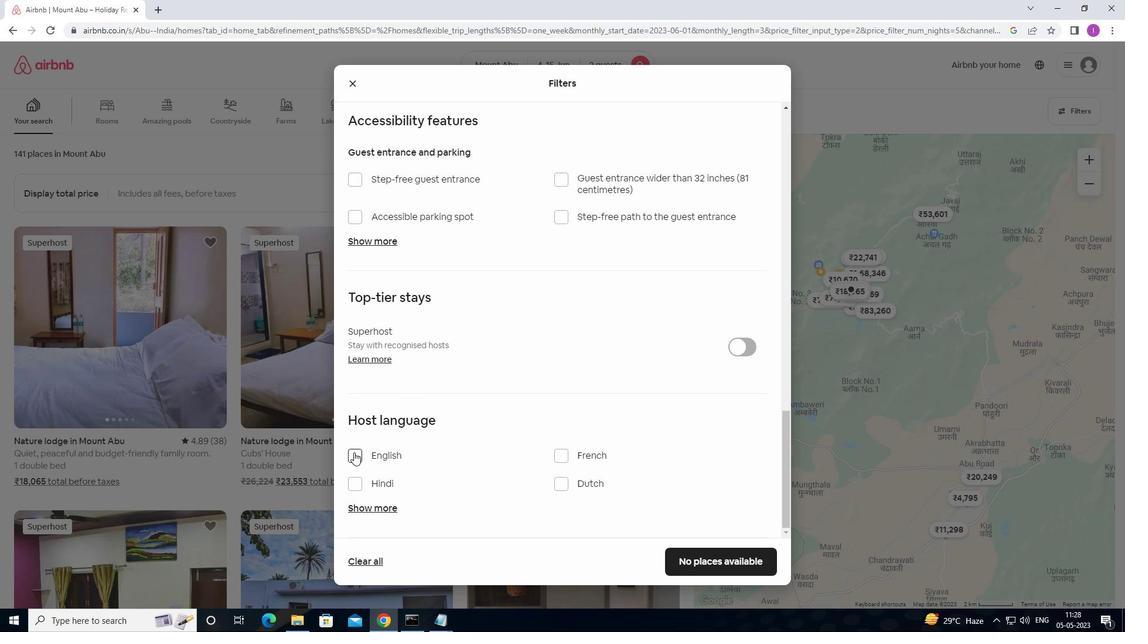 
Action: Mouse moved to (703, 554)
Screenshot: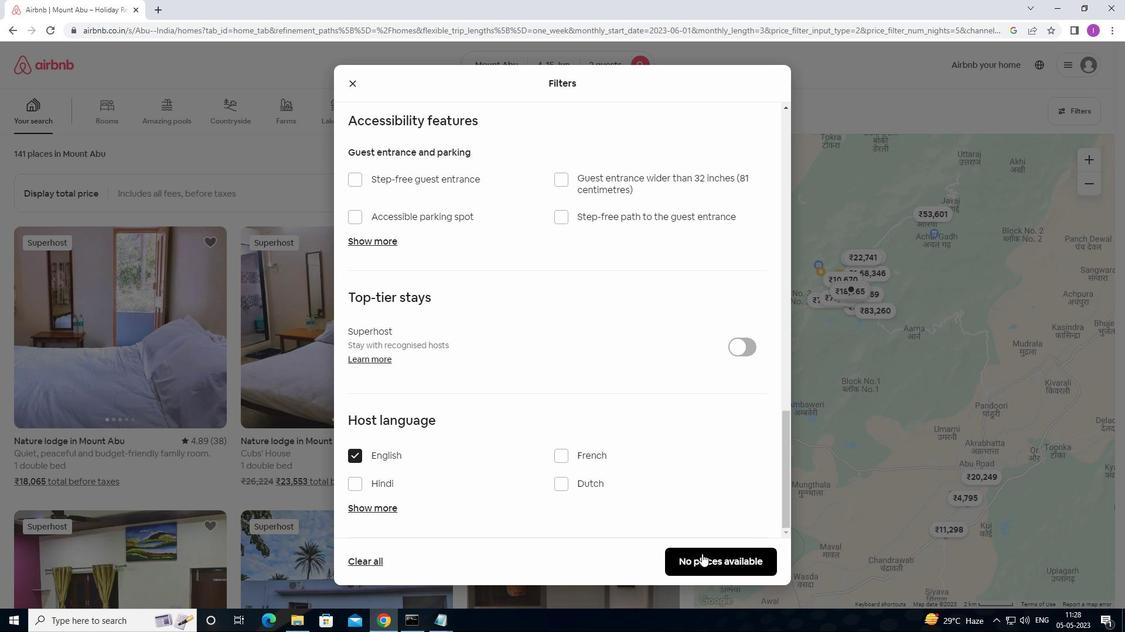 
Action: Mouse pressed left at (703, 554)
Screenshot: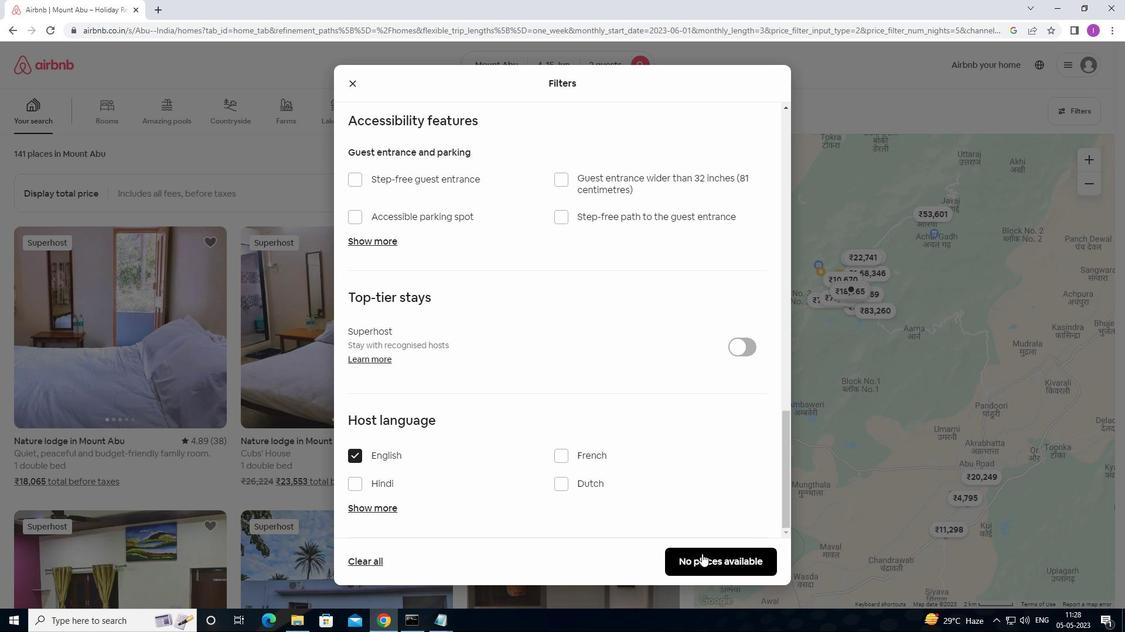 
Action: Mouse moved to (680, 546)
Screenshot: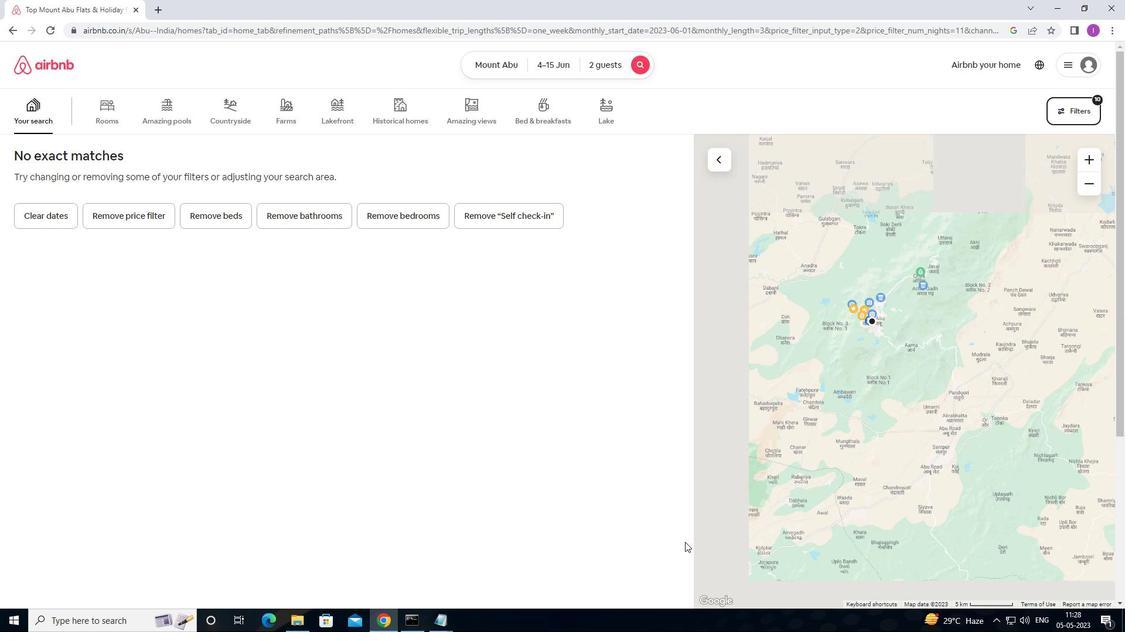 
